 Task: Look for space in Qahderījān, Iran from 4th September, 2023 to 10th September, 2023 for 1 adult in price range Rs.9000 to Rs.17000. Place can be private room with 1  bedroom having 1 bed and 1 bathroom. Property type can be house, flat, guest house, hotel. Booking option can be shelf check-in. Required host language is English.
Action: Mouse moved to (456, 82)
Screenshot: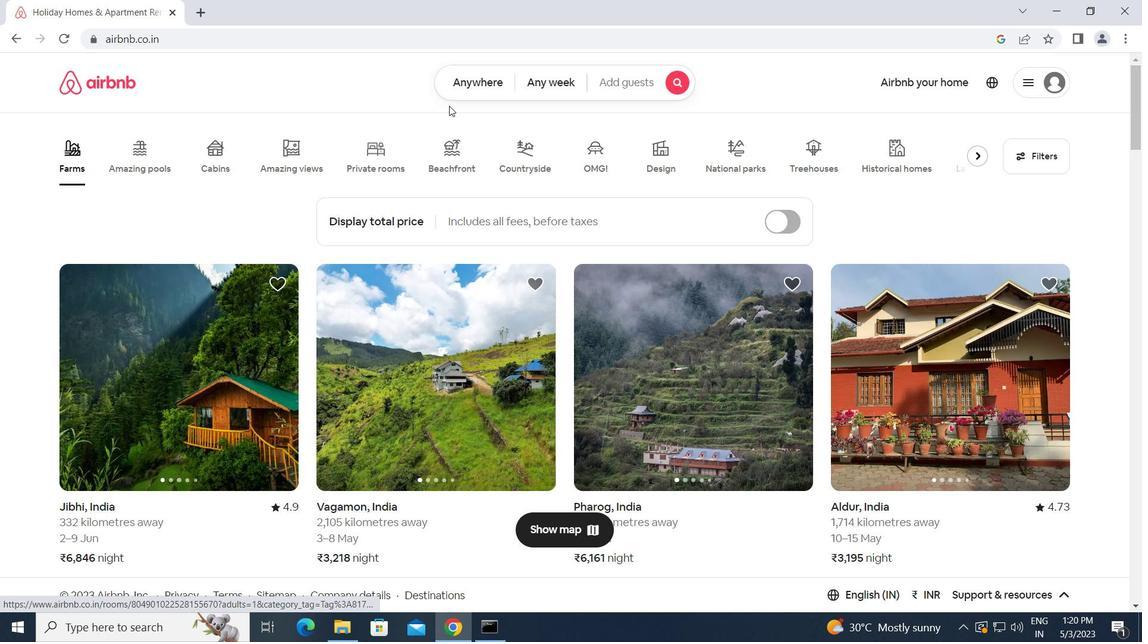 
Action: Mouse pressed left at (456, 82)
Screenshot: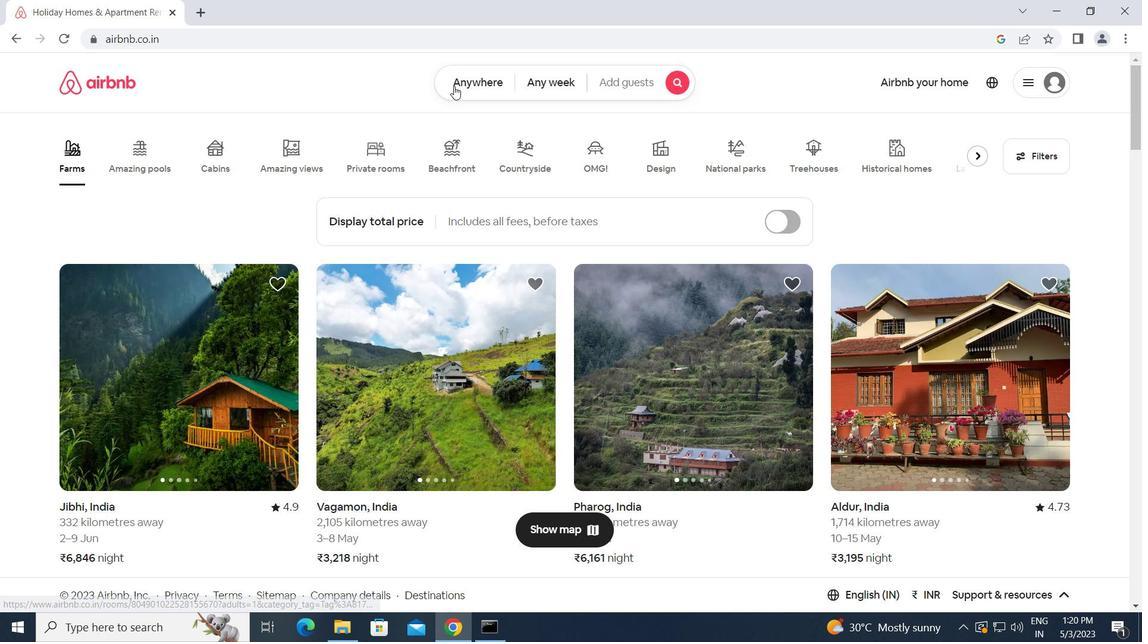 
Action: Mouse moved to (336, 122)
Screenshot: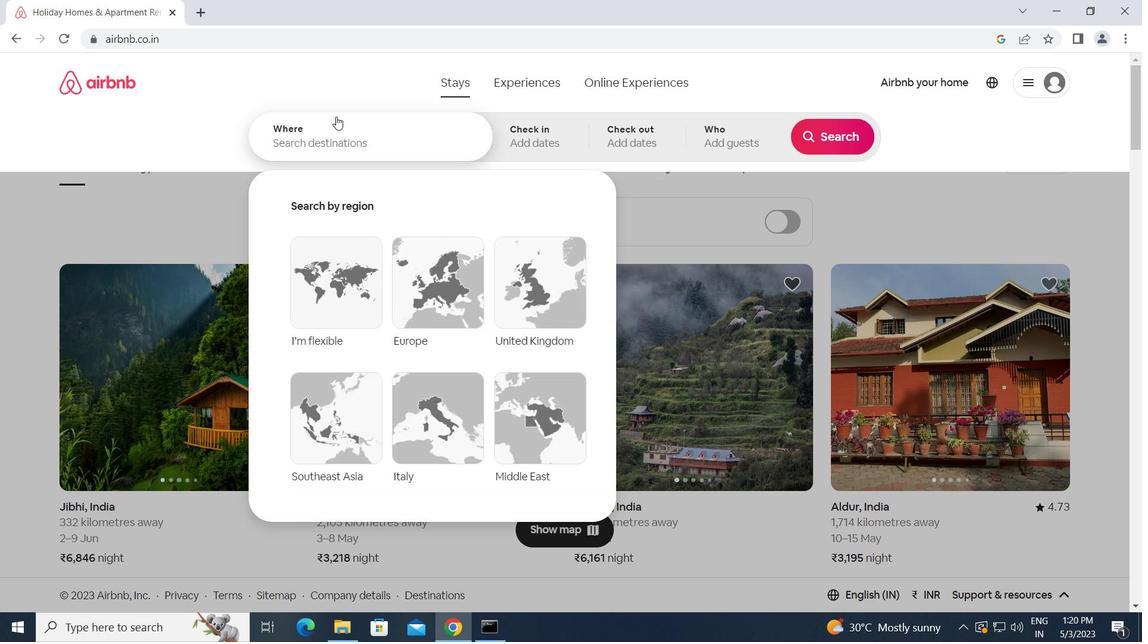 
Action: Mouse pressed left at (336, 122)
Screenshot: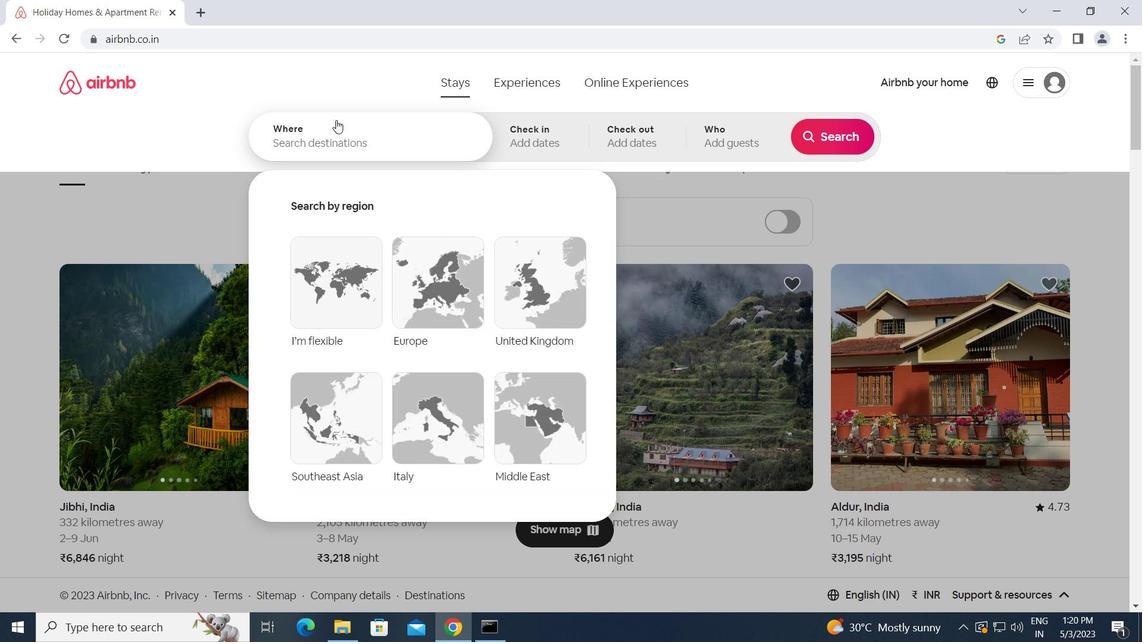 
Action: Key pressed q<Key.caps_lock>u<Key.backspace>ahderijan,<Key.space><Key.caps_lock>i<Key.caps_lock>ran<Key.enter>
Screenshot: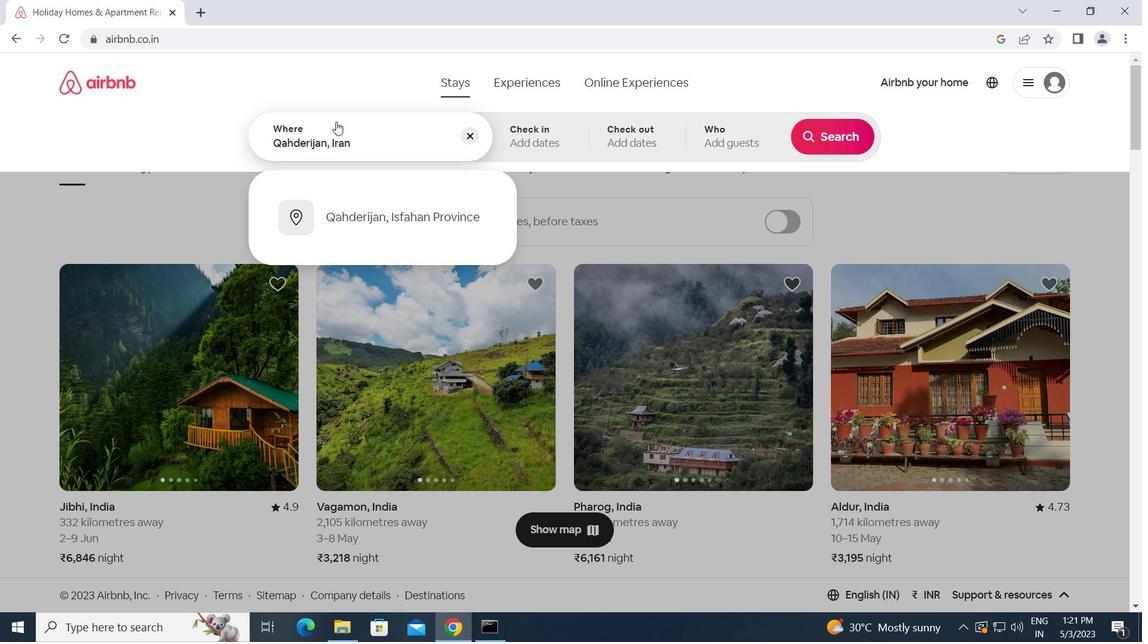 
Action: Mouse moved to (825, 261)
Screenshot: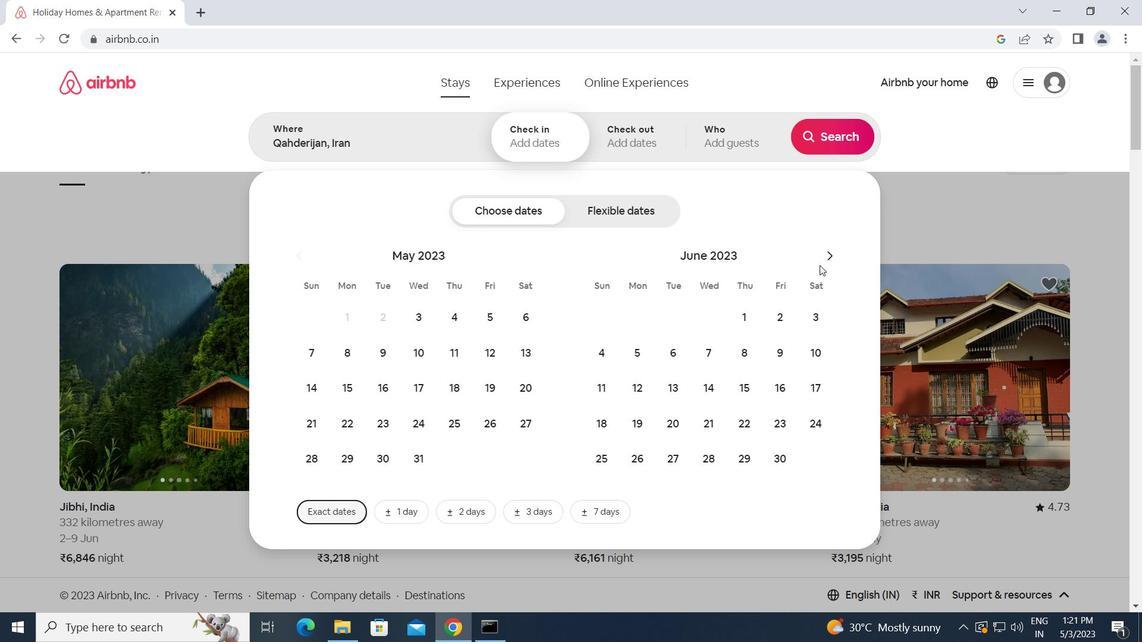 
Action: Mouse pressed left at (825, 261)
Screenshot: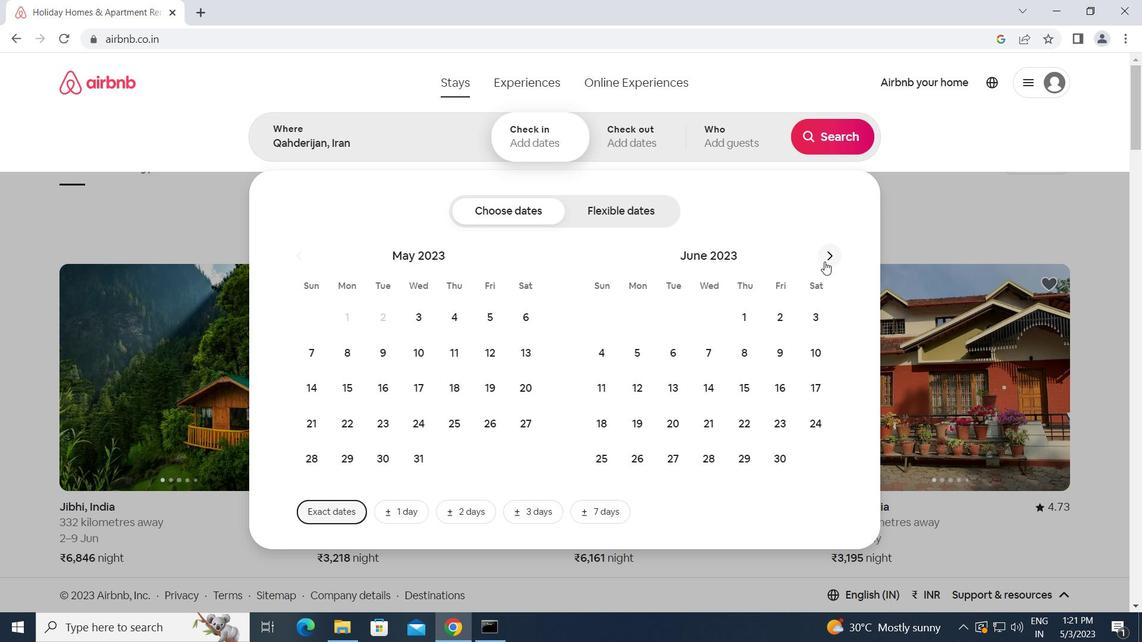 
Action: Mouse pressed left at (825, 261)
Screenshot: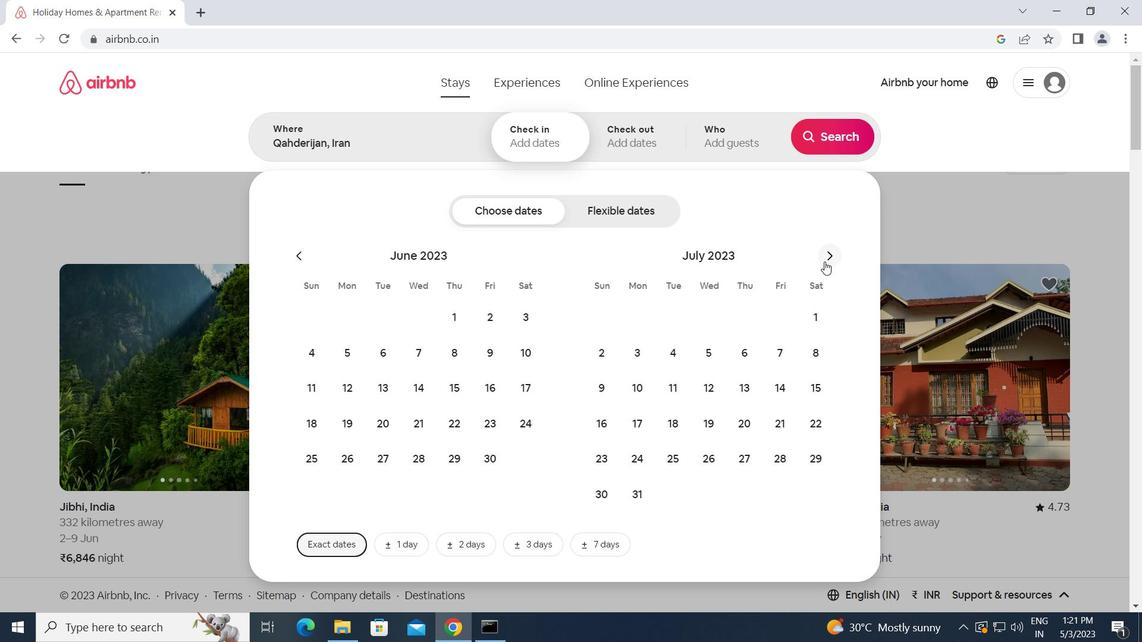 
Action: Mouse pressed left at (825, 261)
Screenshot: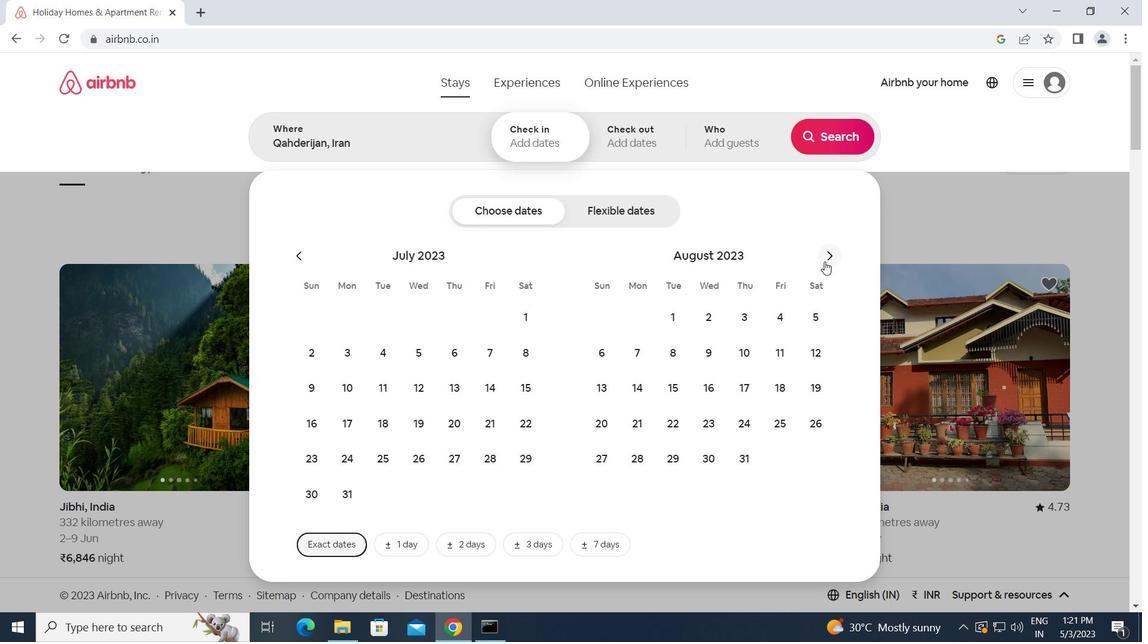 
Action: Mouse moved to (641, 354)
Screenshot: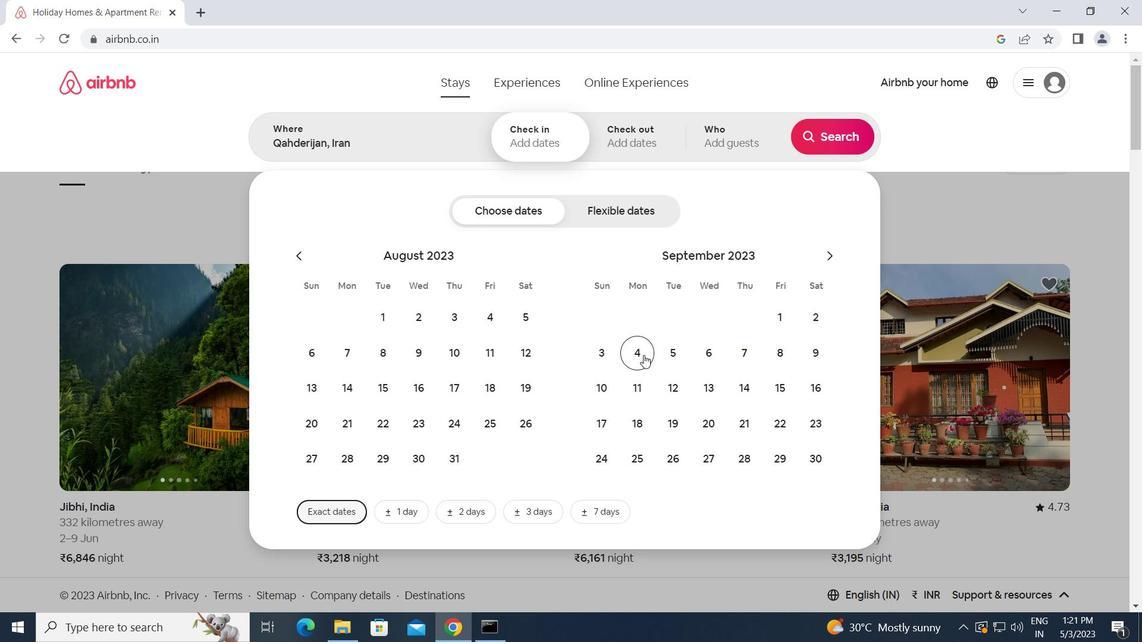 
Action: Mouse pressed left at (641, 354)
Screenshot: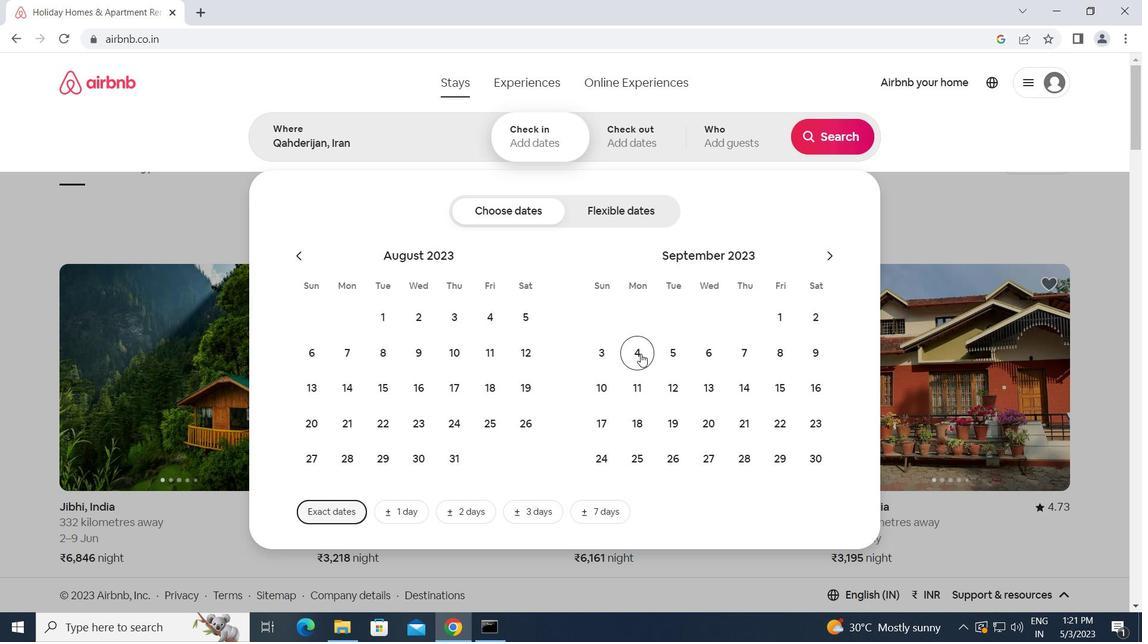 
Action: Mouse moved to (606, 386)
Screenshot: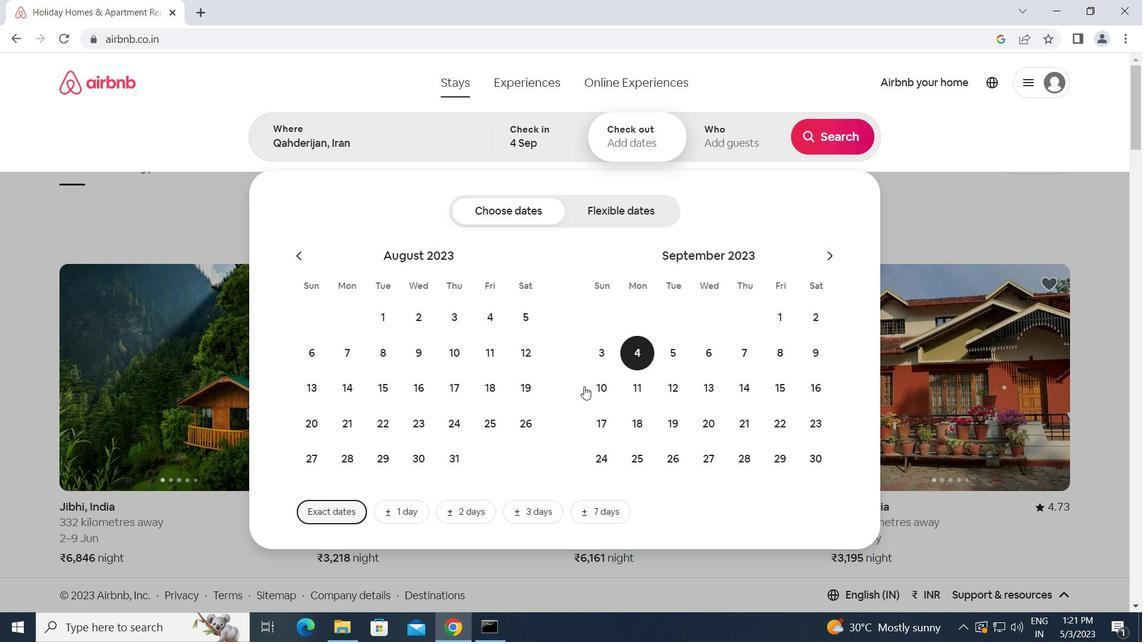 
Action: Mouse pressed left at (606, 386)
Screenshot: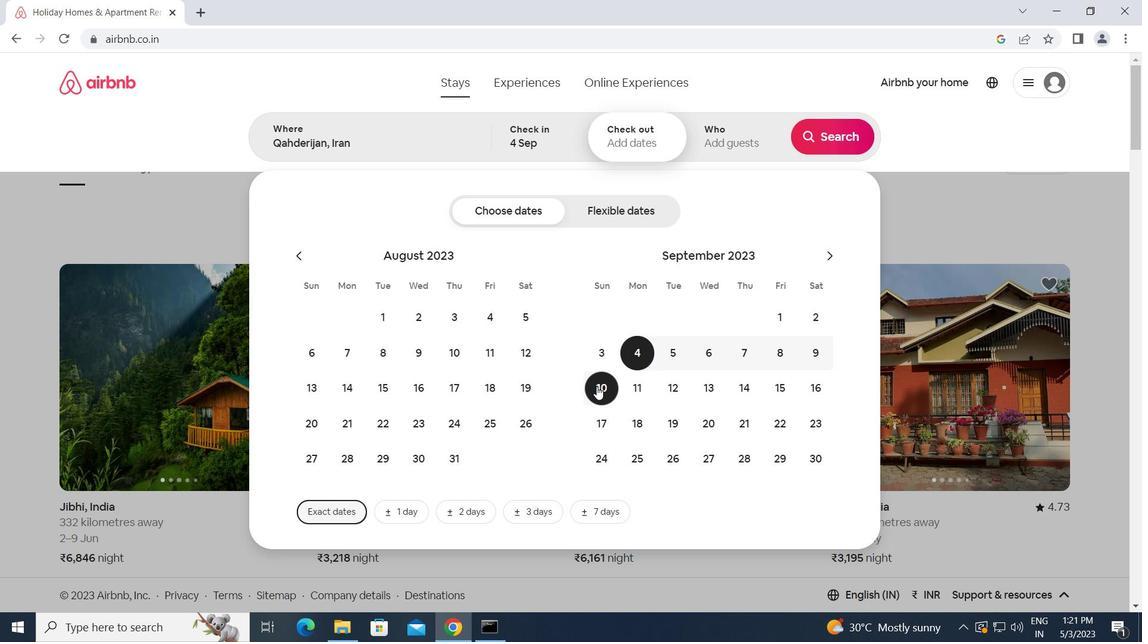 
Action: Mouse moved to (738, 141)
Screenshot: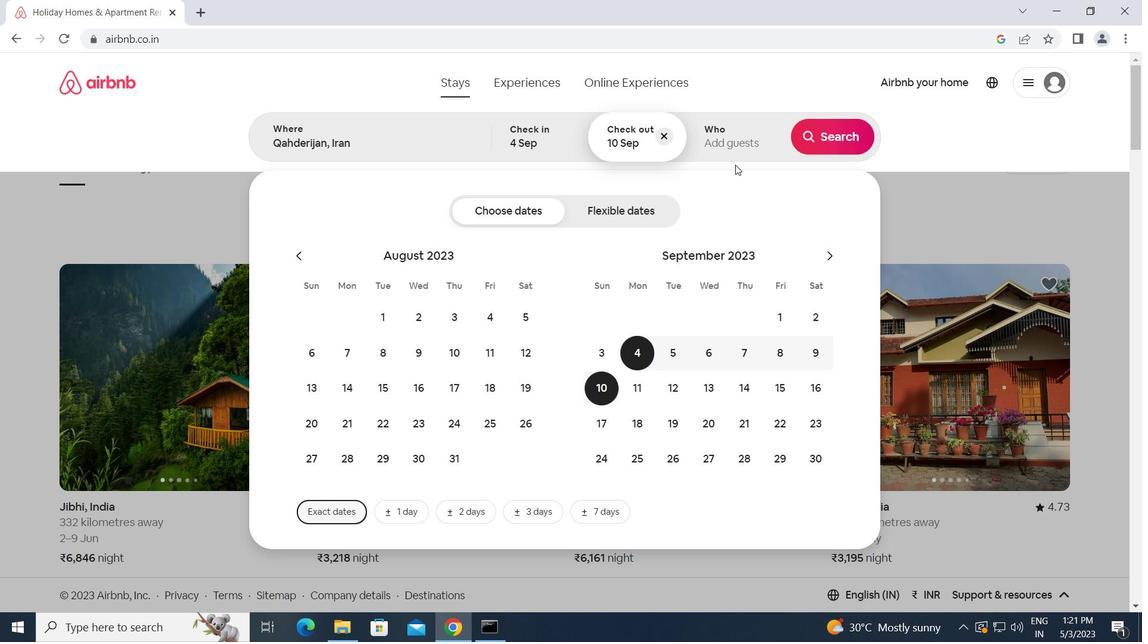 
Action: Mouse pressed left at (738, 141)
Screenshot: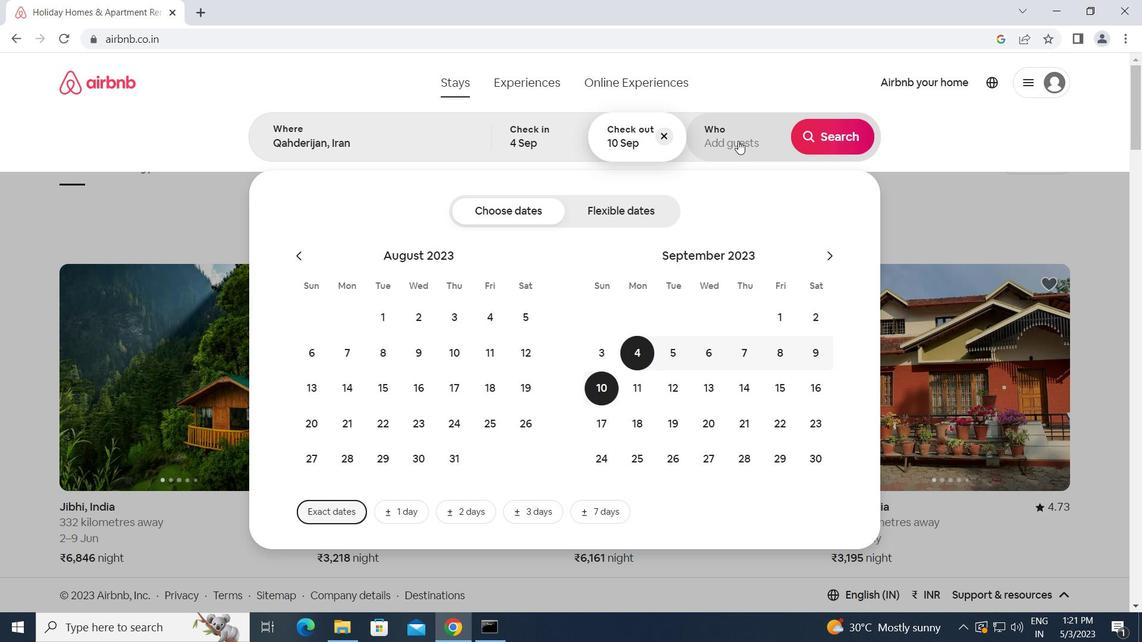 
Action: Mouse moved to (834, 219)
Screenshot: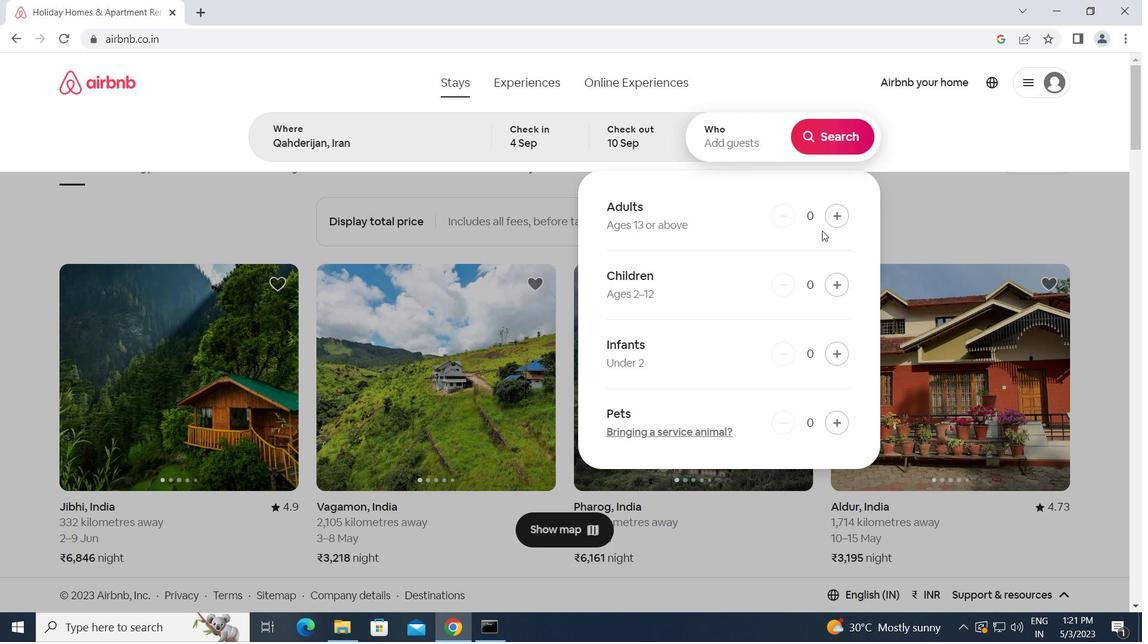 
Action: Mouse pressed left at (834, 219)
Screenshot: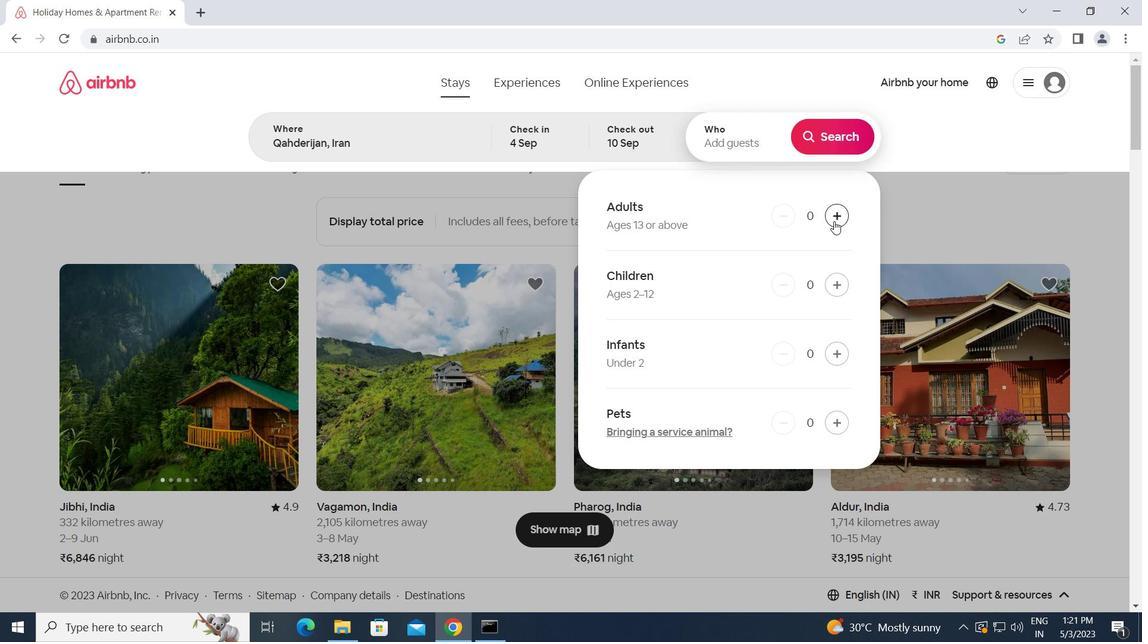 
Action: Mouse moved to (834, 130)
Screenshot: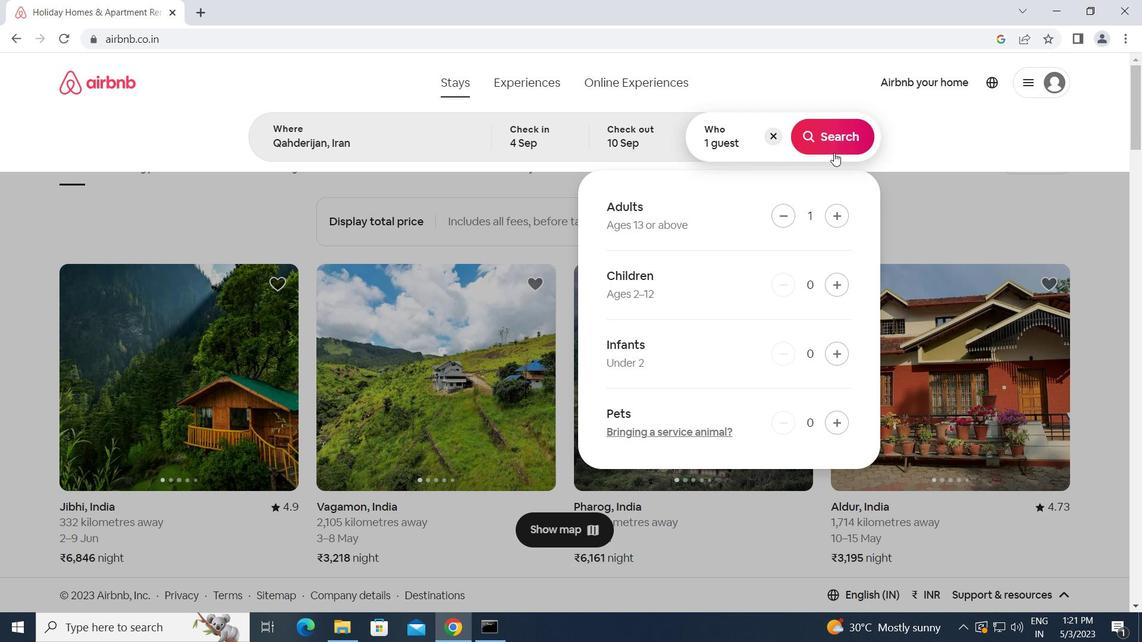 
Action: Mouse pressed left at (834, 130)
Screenshot: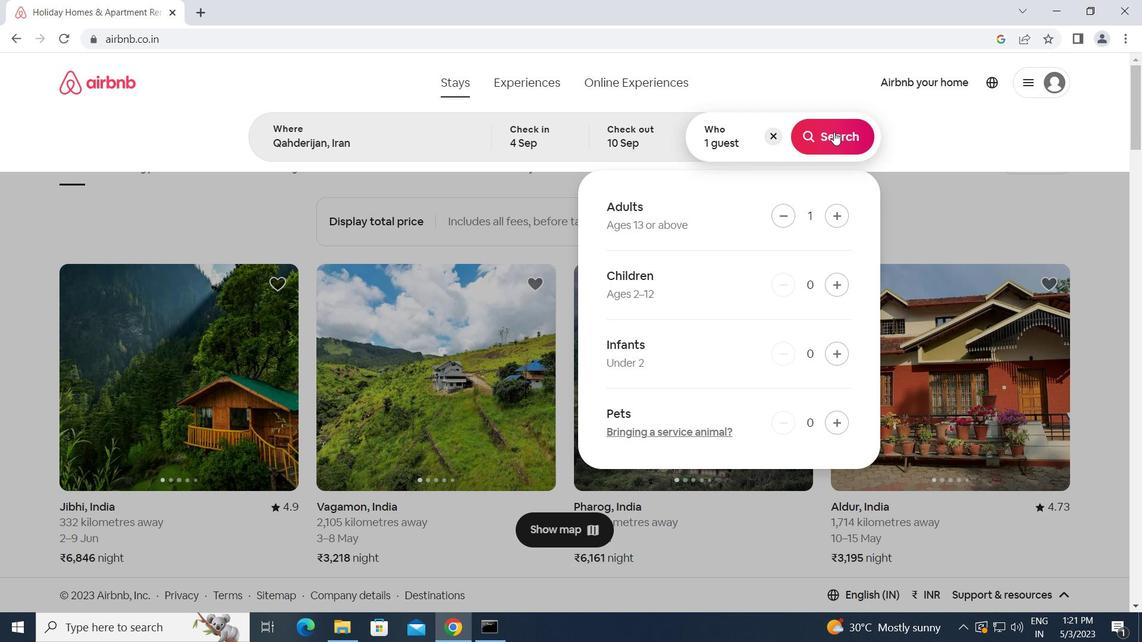 
Action: Mouse moved to (1069, 136)
Screenshot: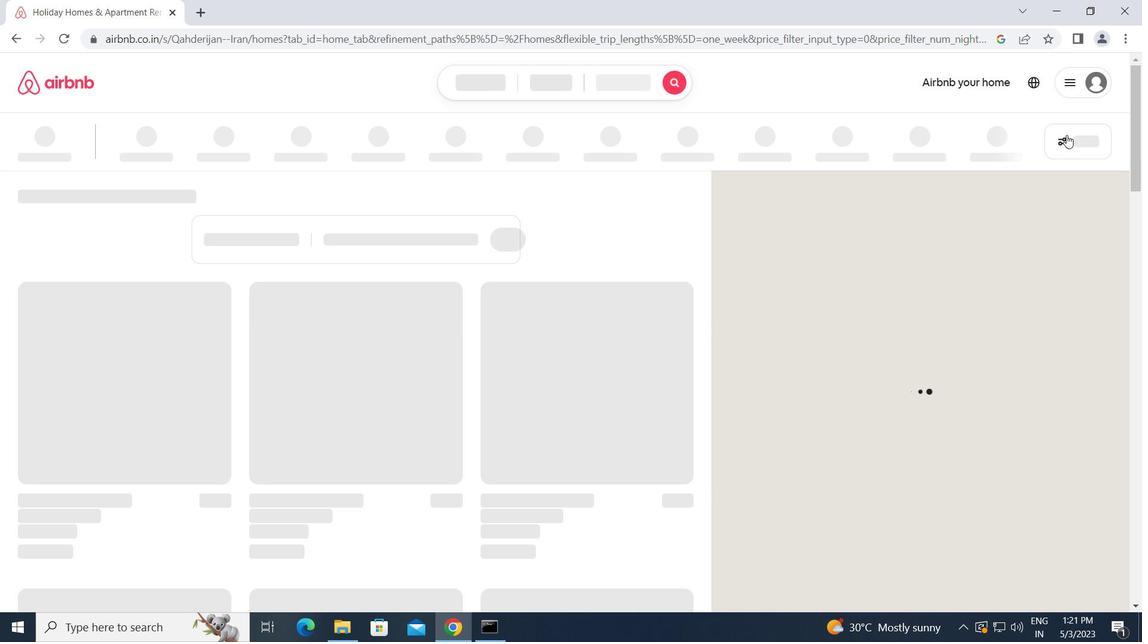 
Action: Mouse pressed left at (1069, 136)
Screenshot: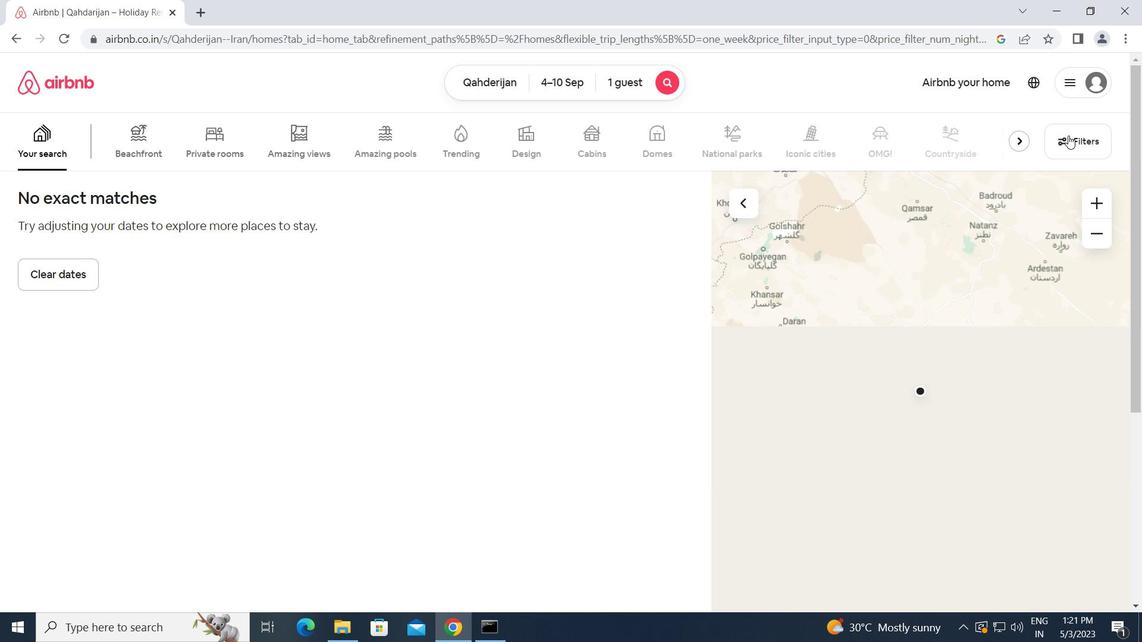
Action: Mouse moved to (391, 232)
Screenshot: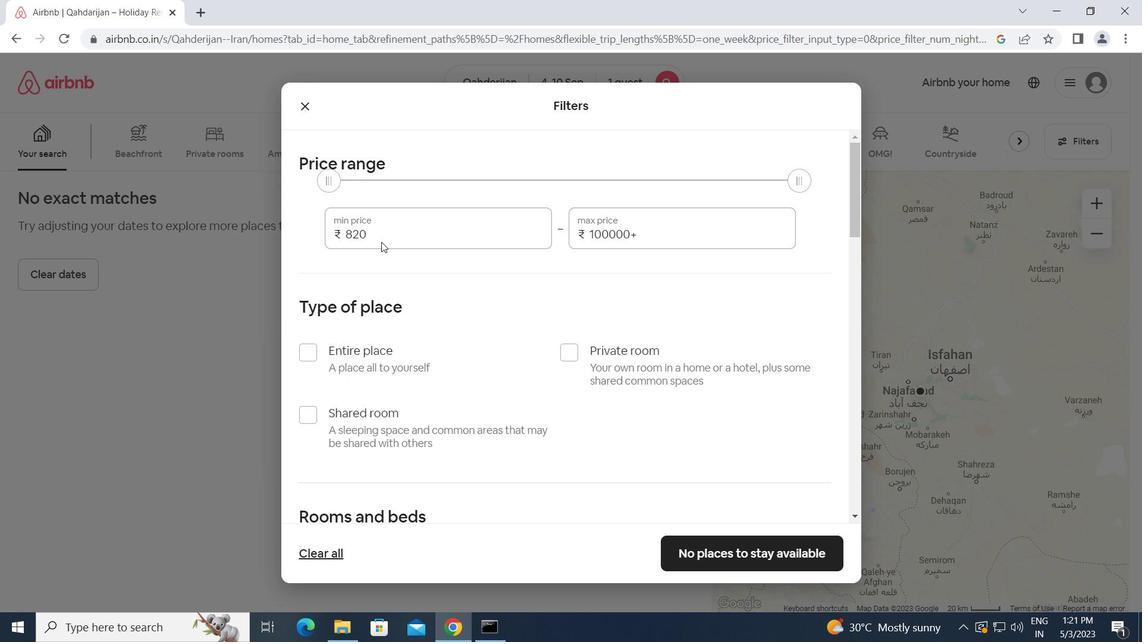 
Action: Mouse pressed left at (391, 232)
Screenshot: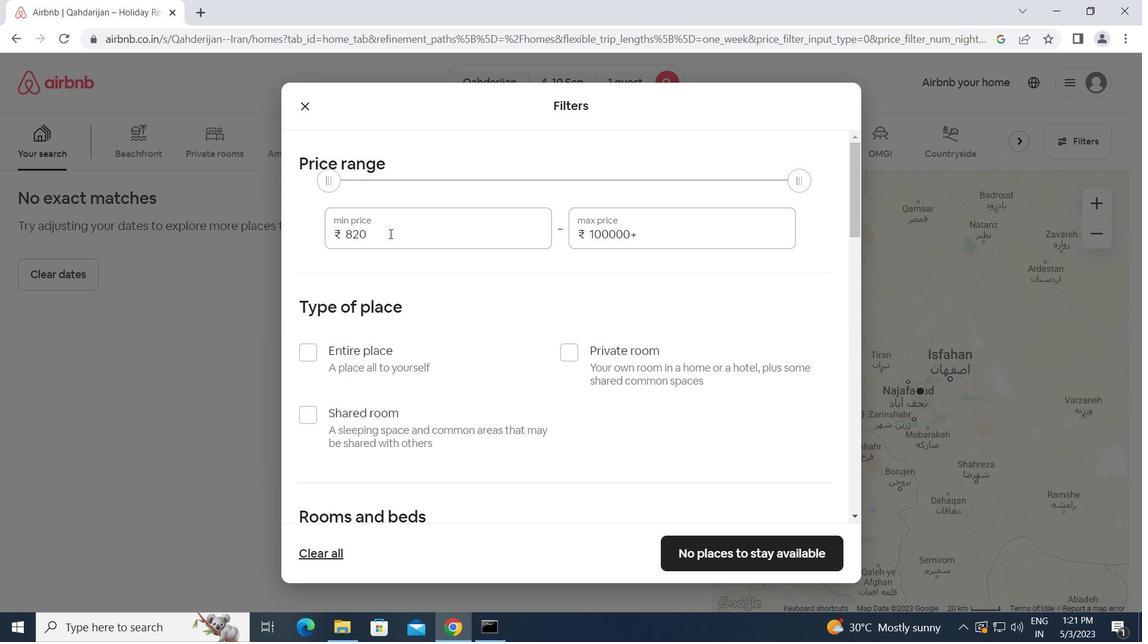 
Action: Mouse moved to (331, 238)
Screenshot: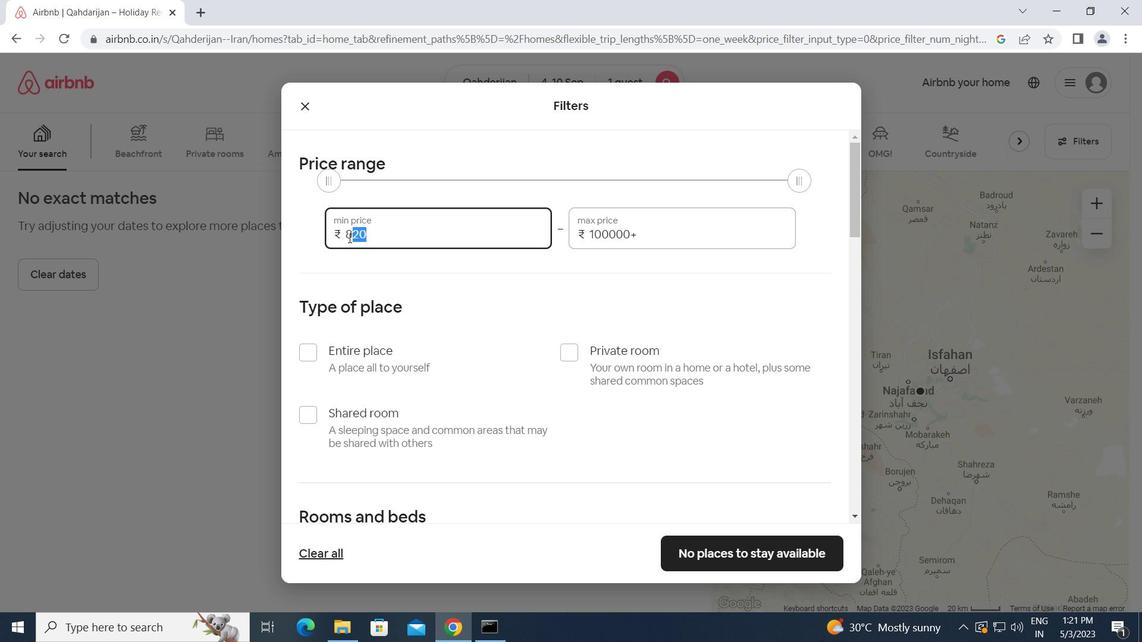 
Action: Key pressed 9000<Key.tab>17000
Screenshot: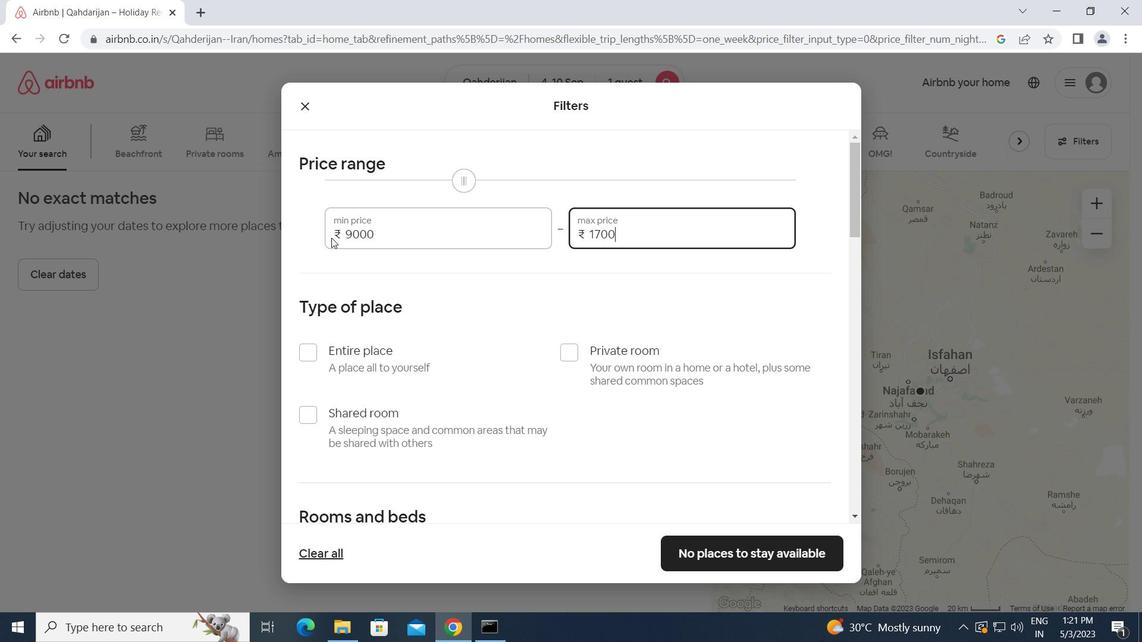 
Action: Mouse moved to (560, 353)
Screenshot: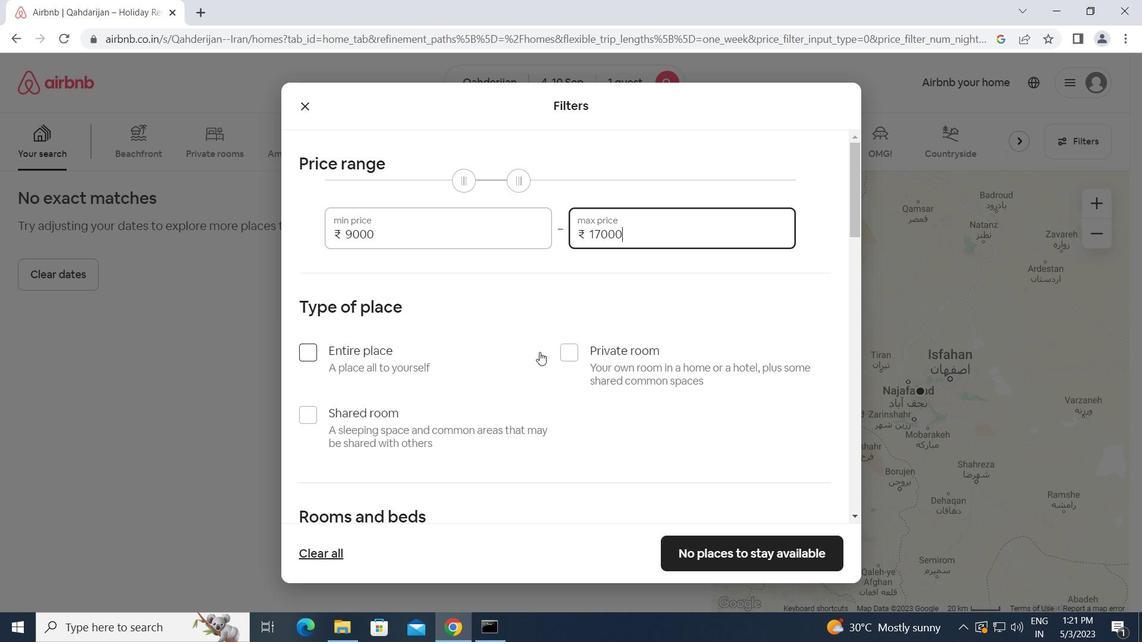 
Action: Mouse pressed left at (560, 353)
Screenshot: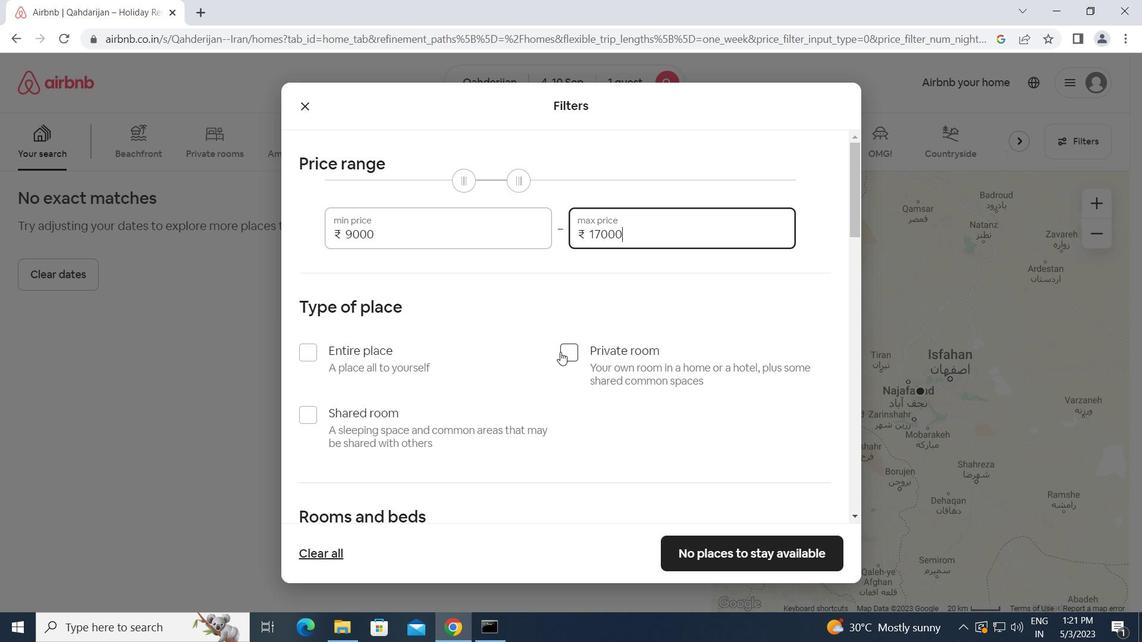 
Action: Mouse moved to (533, 412)
Screenshot: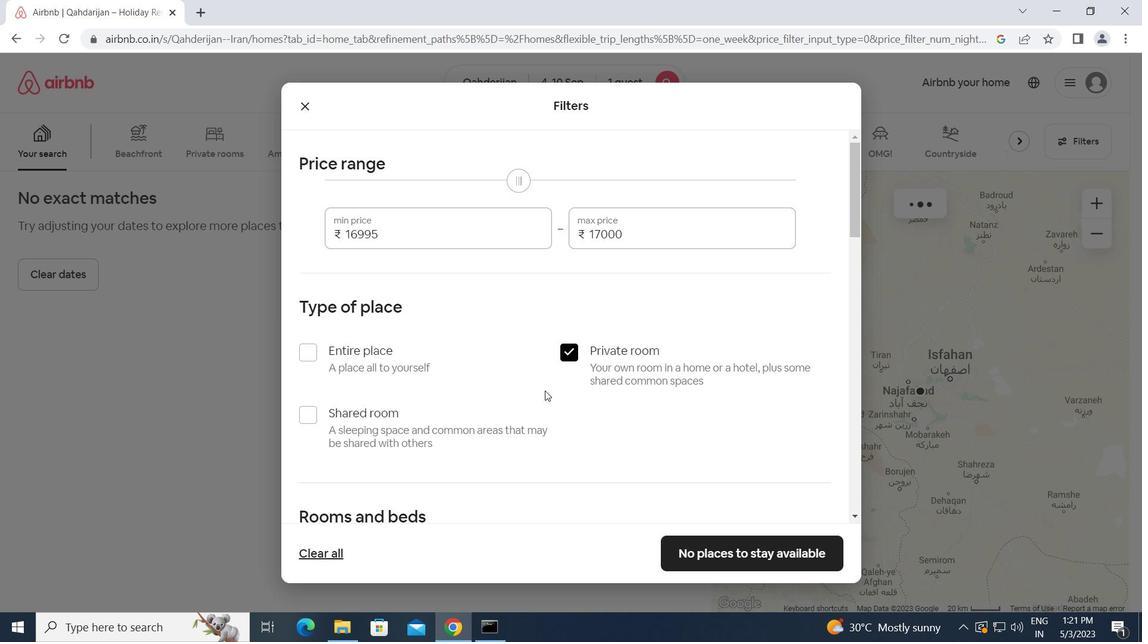 
Action: Mouse scrolled (533, 411) with delta (0, 0)
Screenshot: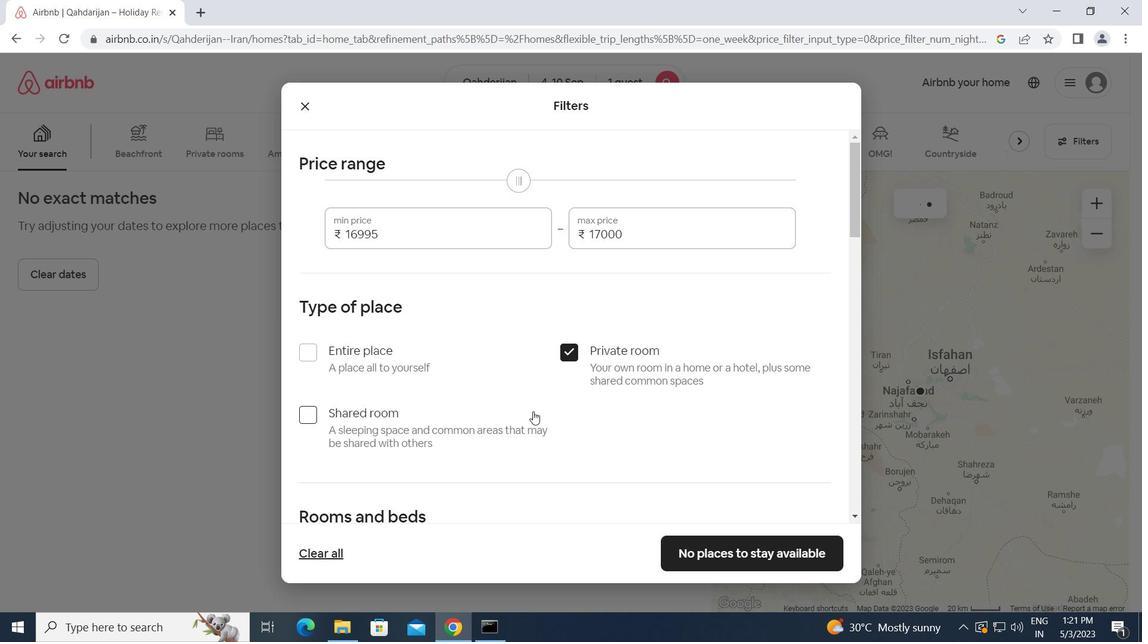 
Action: Mouse scrolled (533, 411) with delta (0, 0)
Screenshot: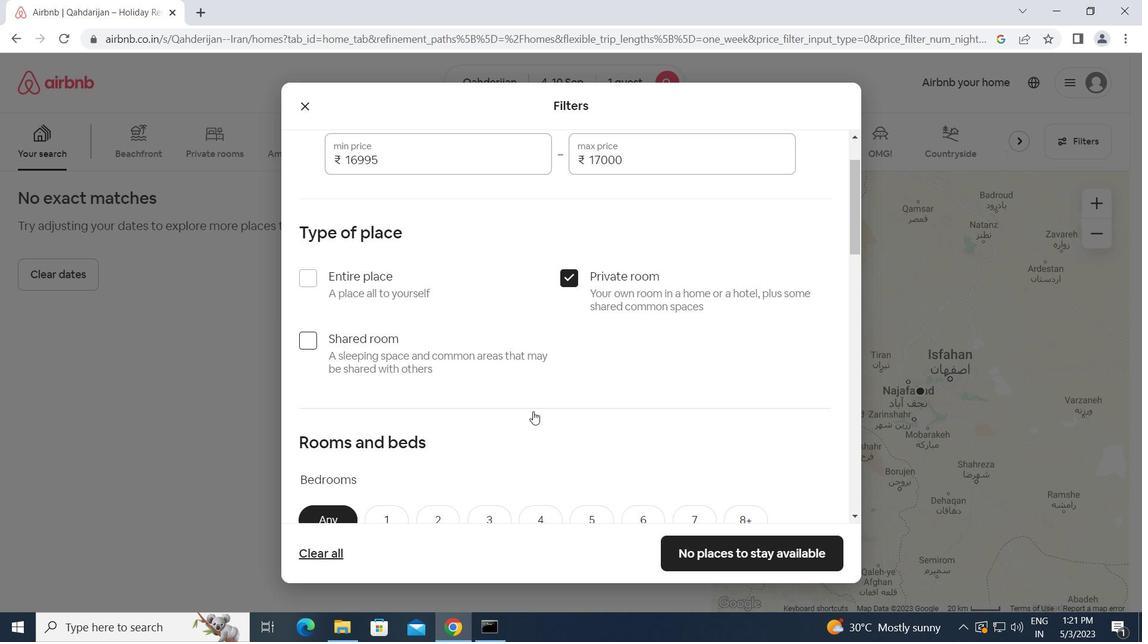 
Action: Mouse scrolled (533, 411) with delta (0, 0)
Screenshot: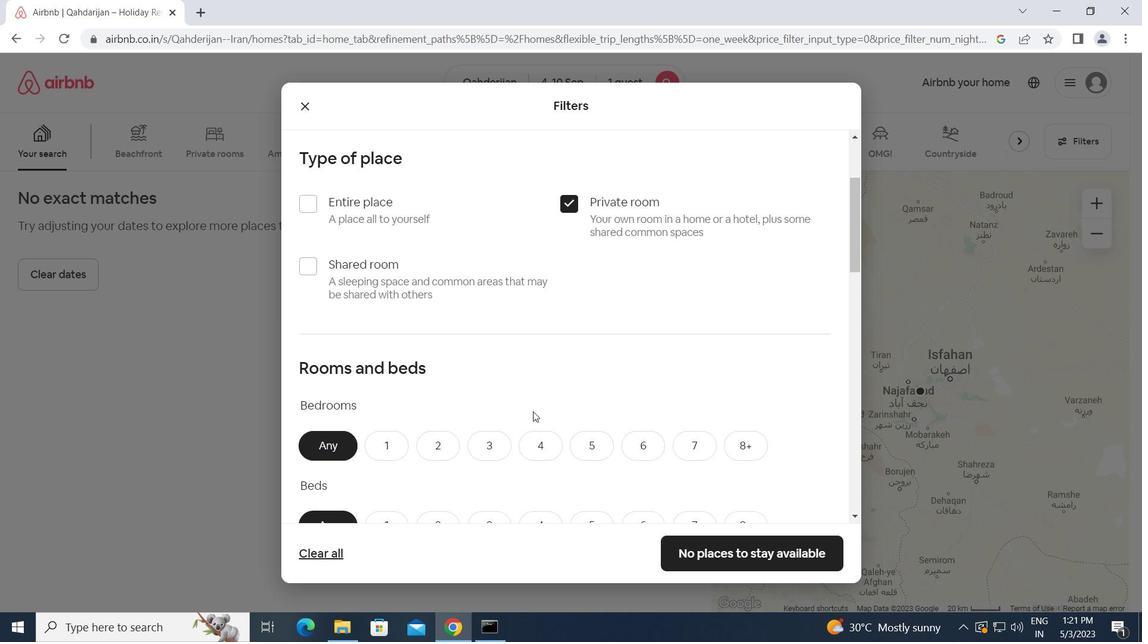 
Action: Mouse moved to (388, 372)
Screenshot: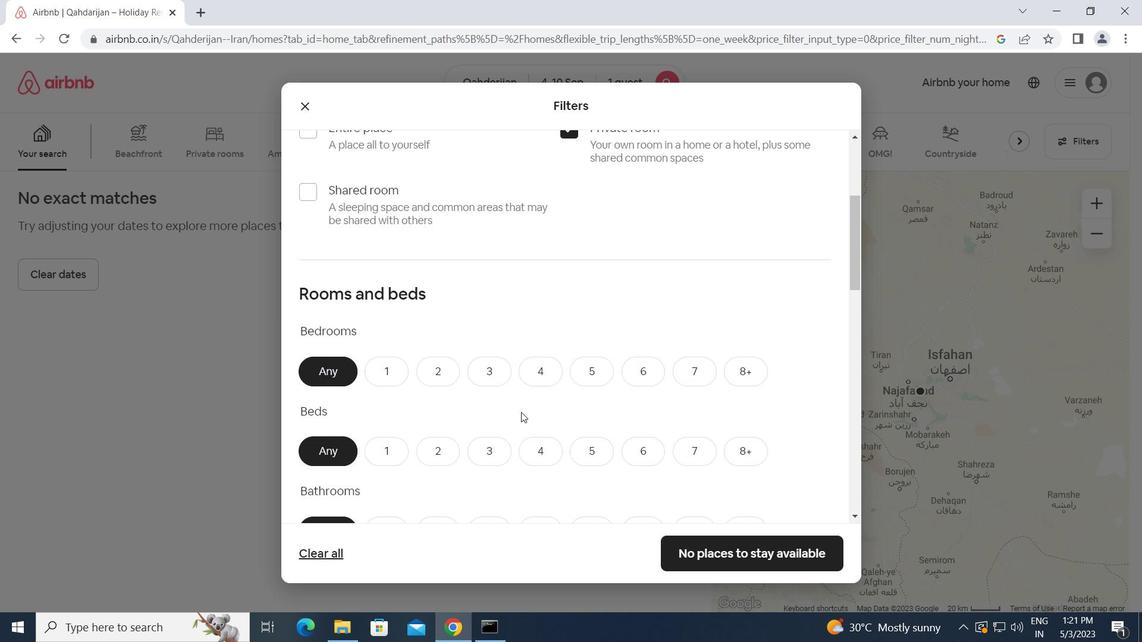 
Action: Mouse pressed left at (388, 372)
Screenshot: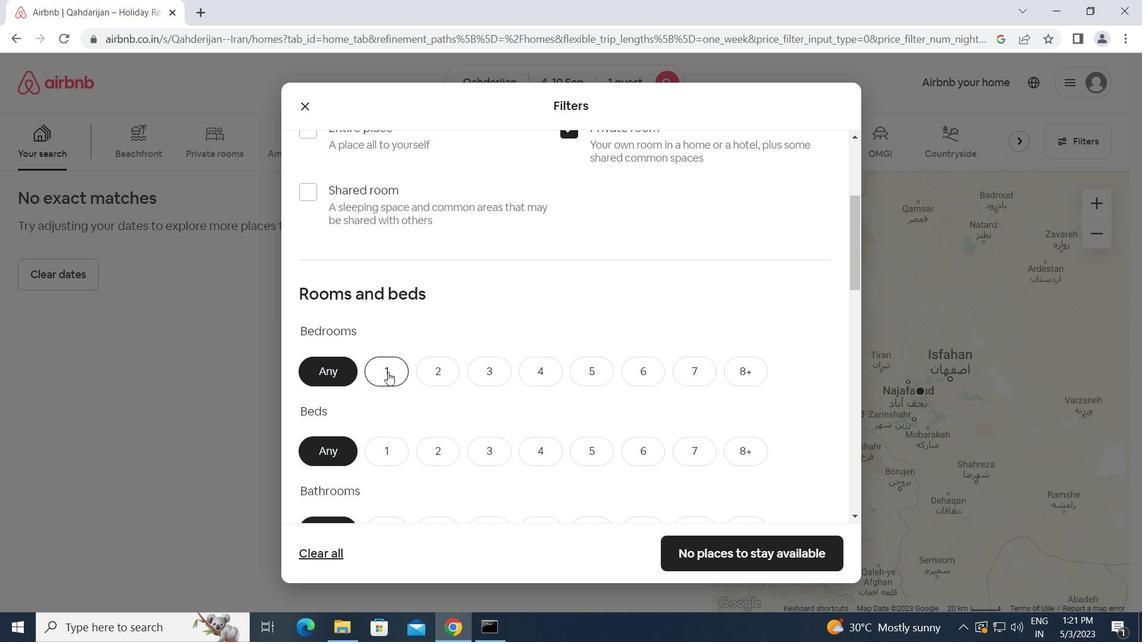 
Action: Mouse moved to (386, 445)
Screenshot: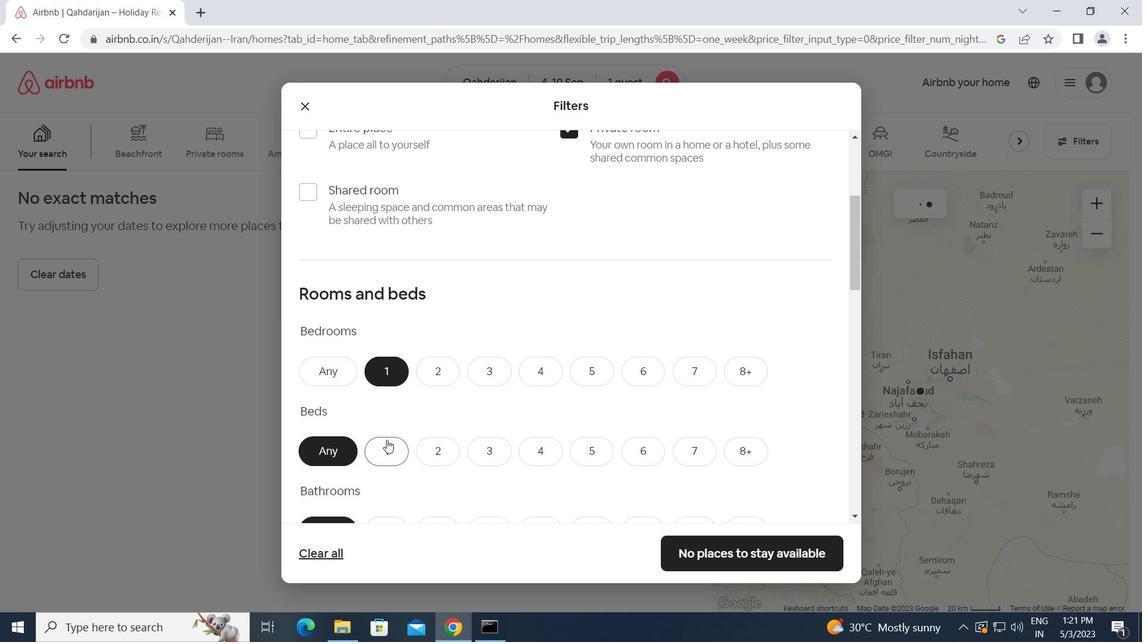 
Action: Mouse pressed left at (386, 445)
Screenshot: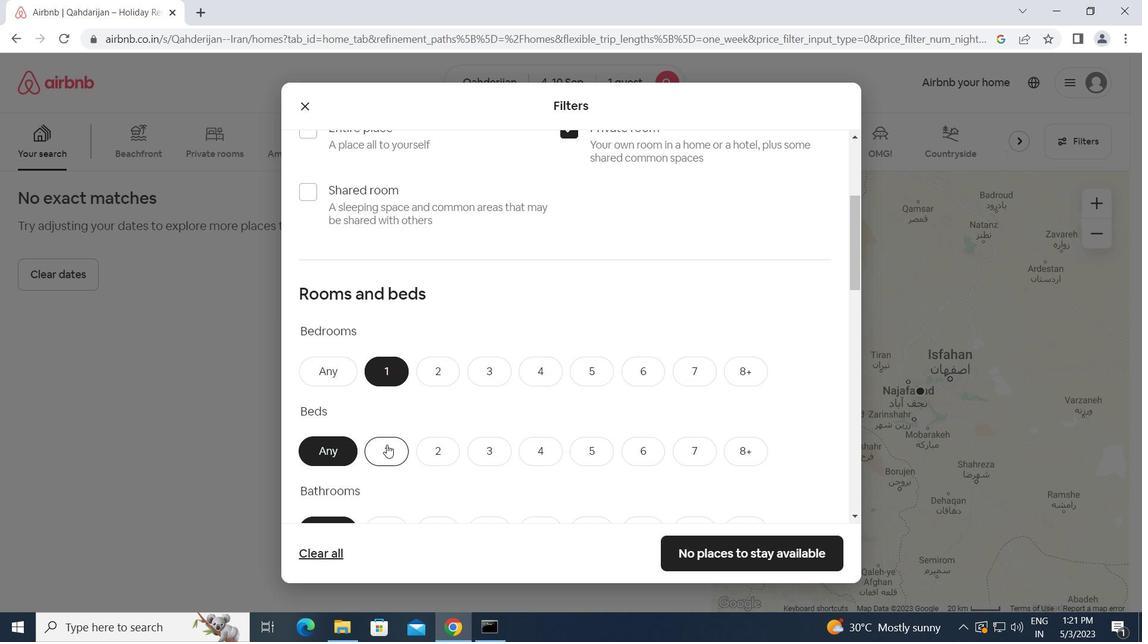 
Action: Mouse moved to (386, 445)
Screenshot: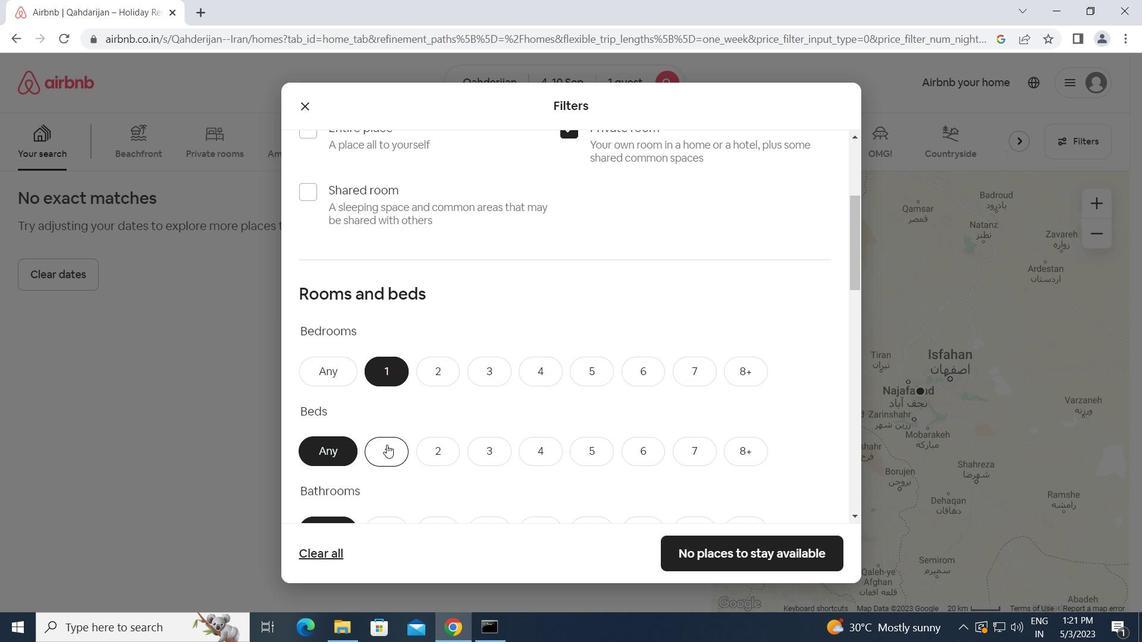 
Action: Mouse scrolled (386, 445) with delta (0, 0)
Screenshot: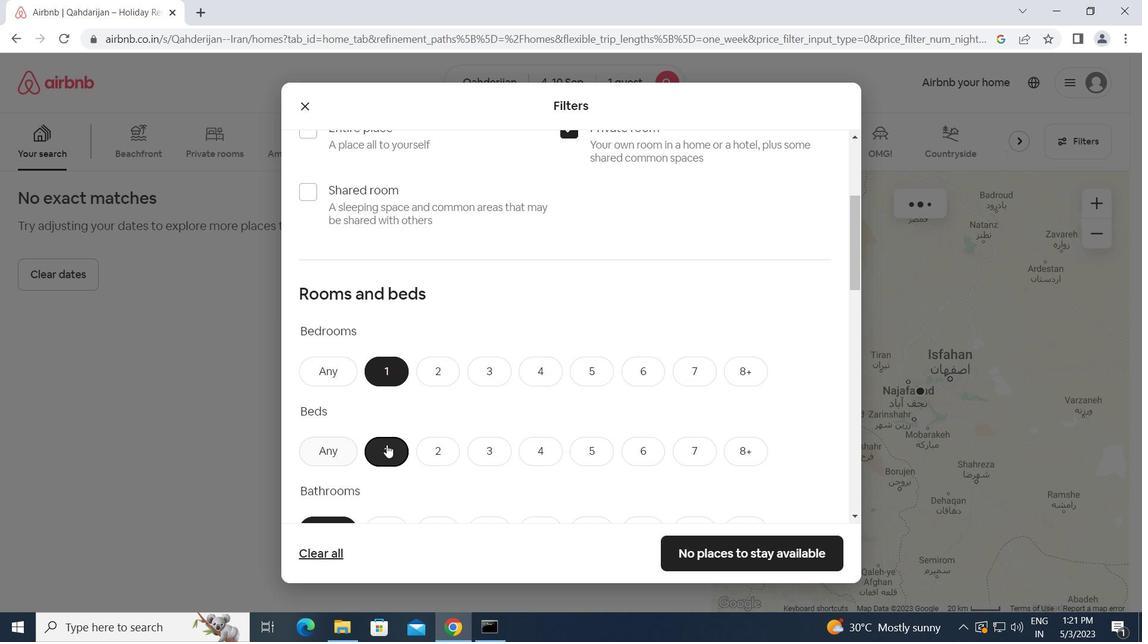 
Action: Mouse scrolled (386, 445) with delta (0, 0)
Screenshot: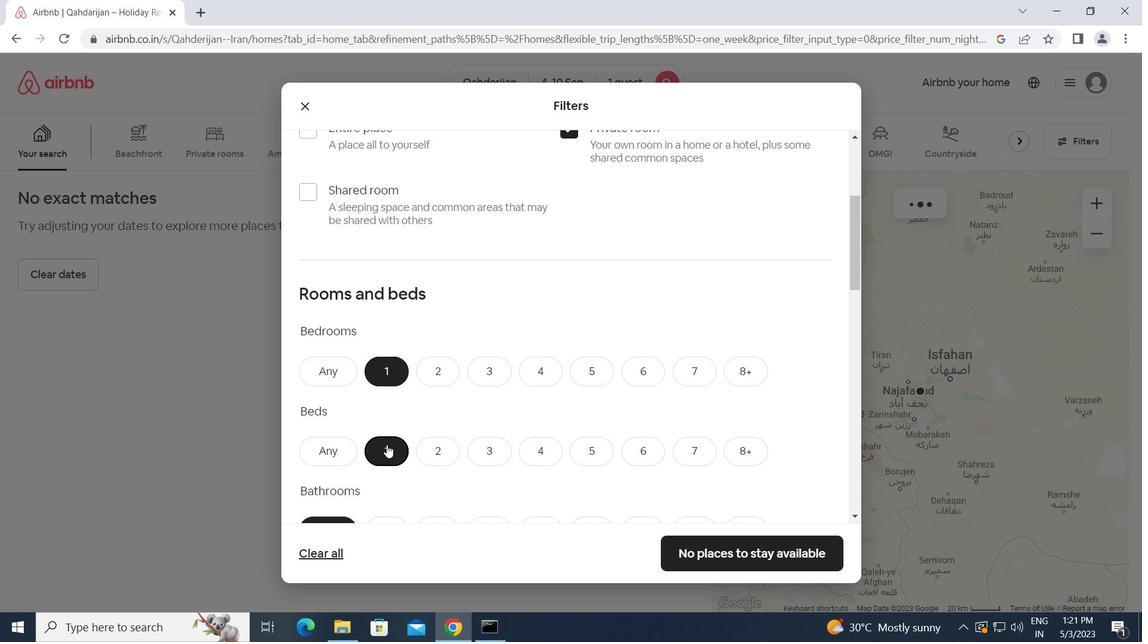 
Action: Mouse moved to (385, 385)
Screenshot: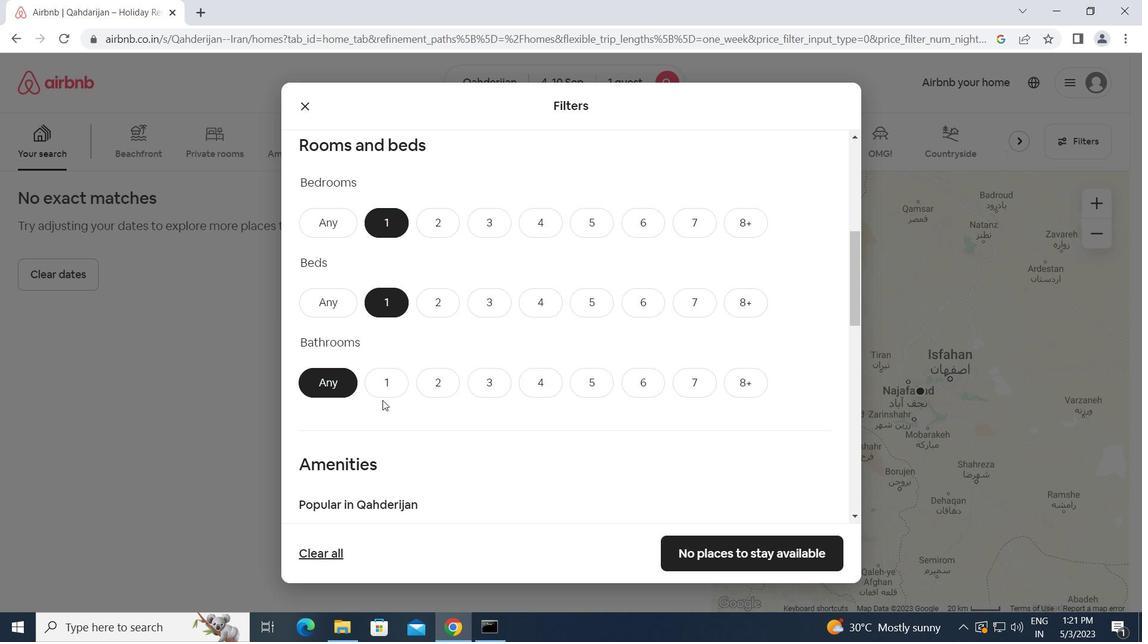 
Action: Mouse pressed left at (385, 385)
Screenshot: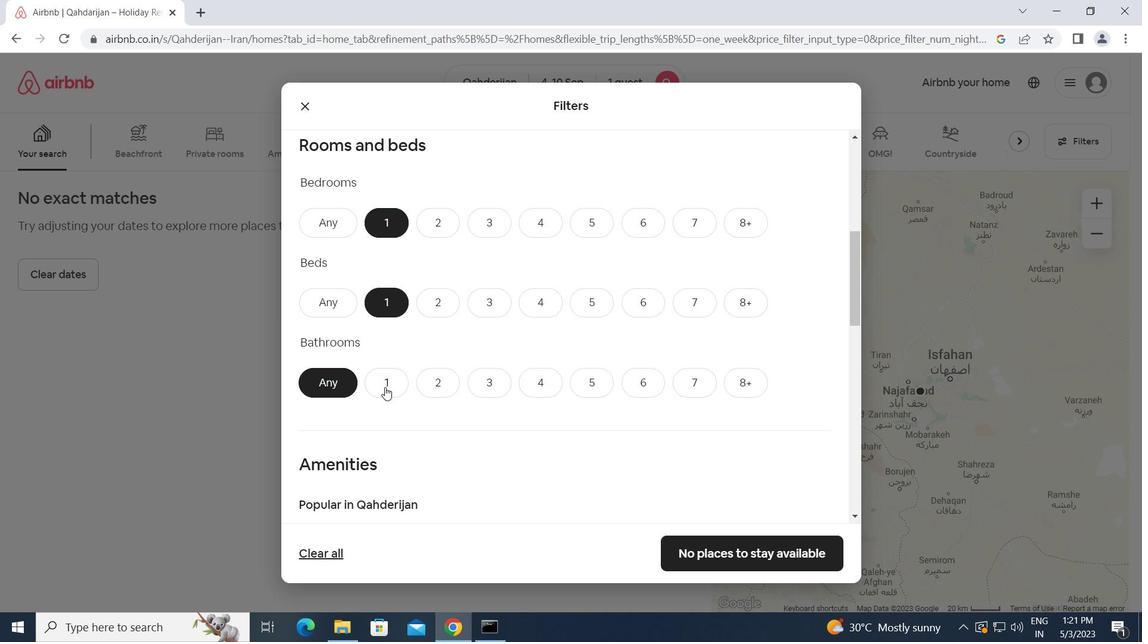 
Action: Mouse moved to (405, 444)
Screenshot: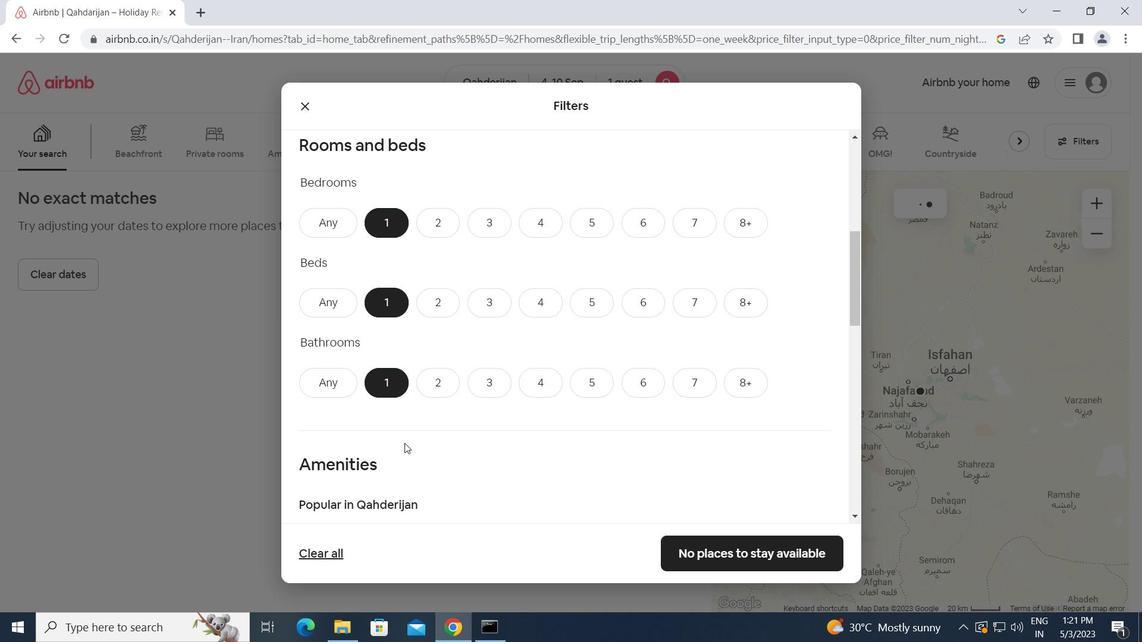 
Action: Mouse scrolled (405, 443) with delta (0, 0)
Screenshot: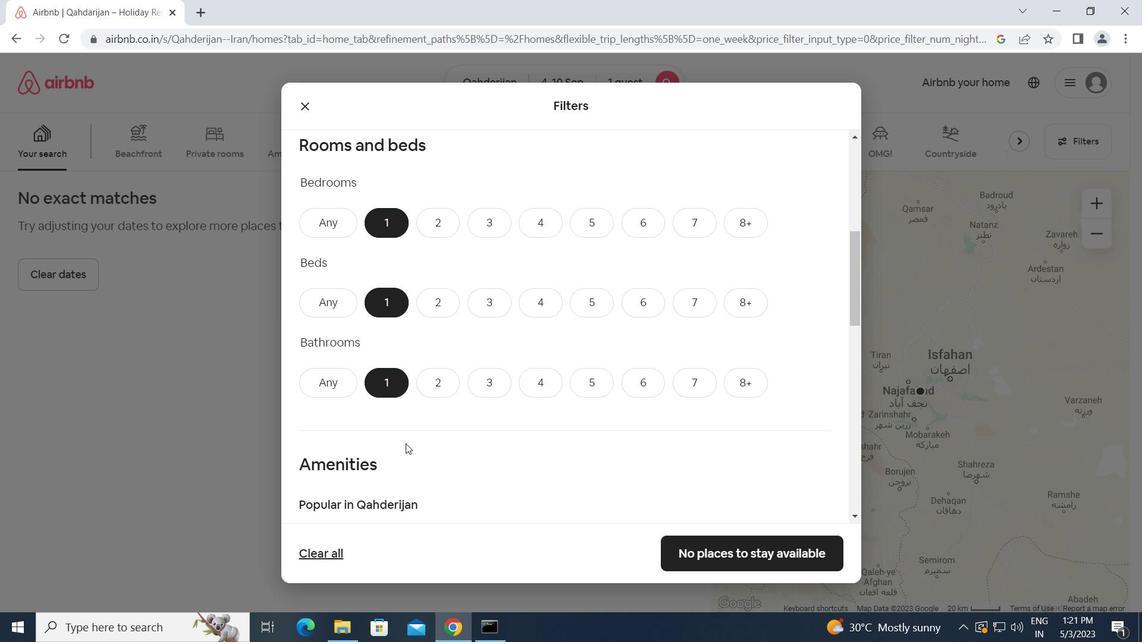 
Action: Mouse scrolled (405, 443) with delta (0, 0)
Screenshot: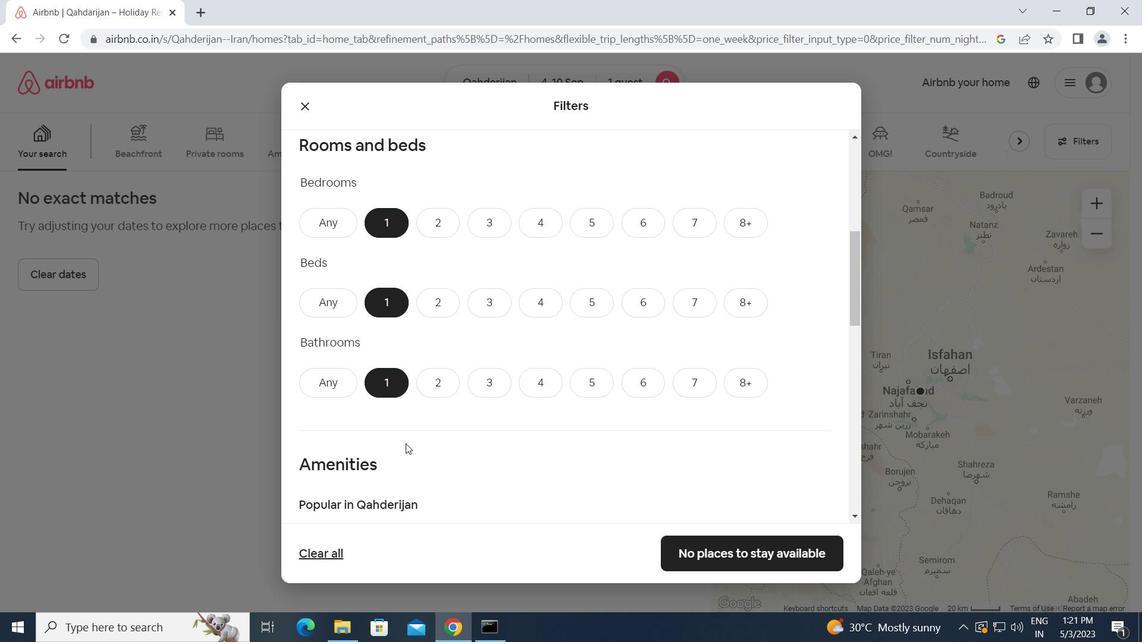
Action: Mouse scrolled (405, 443) with delta (0, 0)
Screenshot: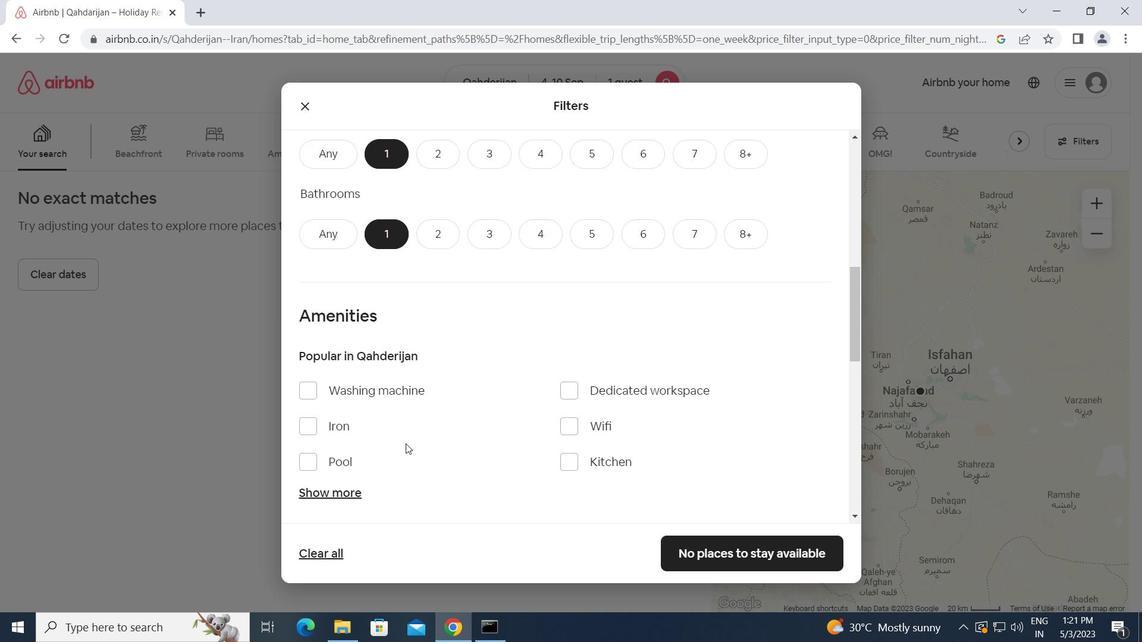 
Action: Mouse moved to (392, 423)
Screenshot: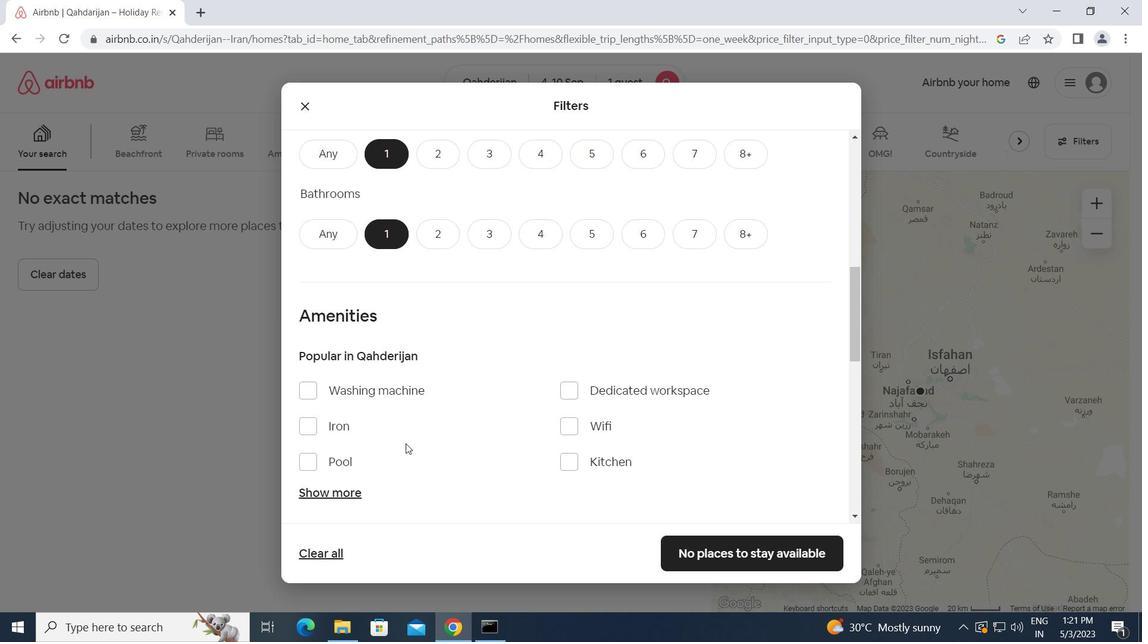 
Action: Mouse scrolled (392, 422) with delta (0, 0)
Screenshot: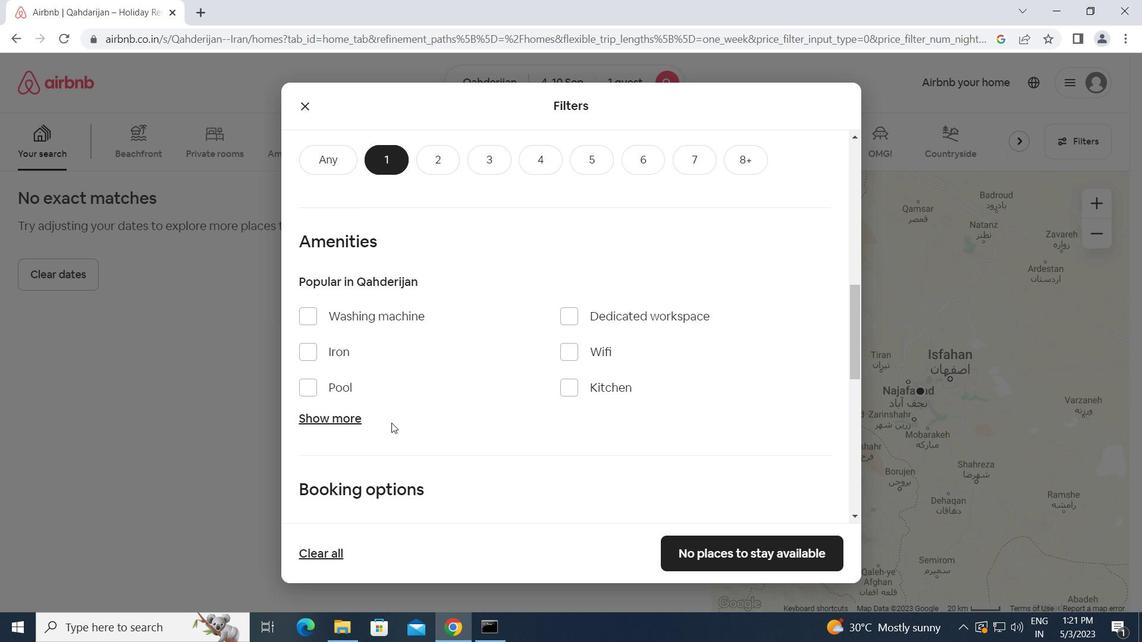 
Action: Mouse moved to (392, 423)
Screenshot: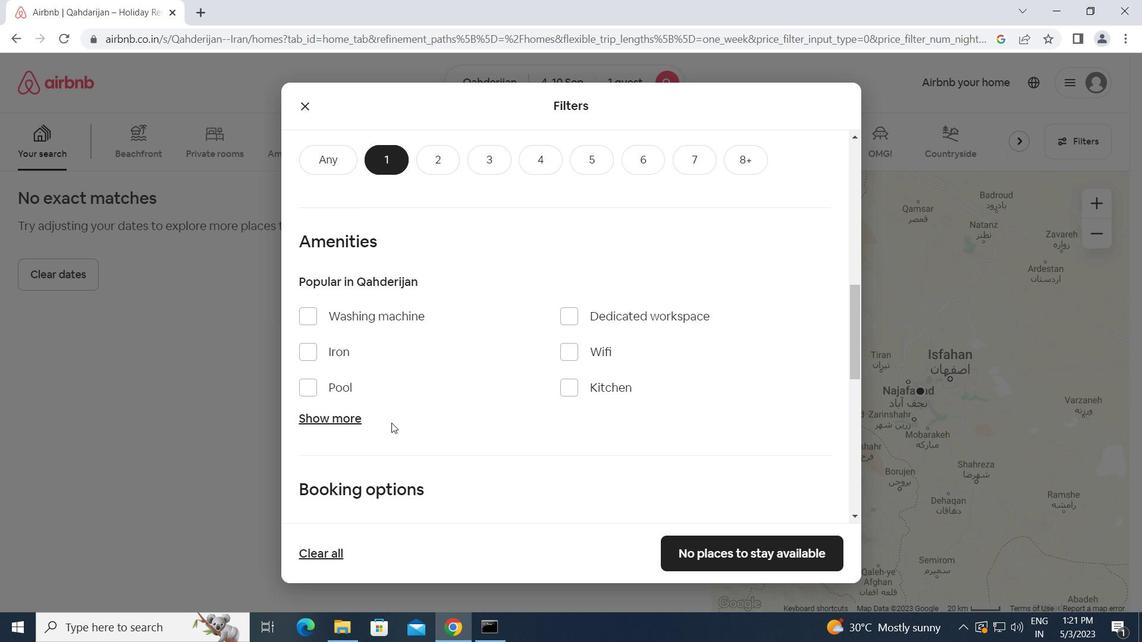 
Action: Mouse scrolled (392, 422) with delta (0, 0)
Screenshot: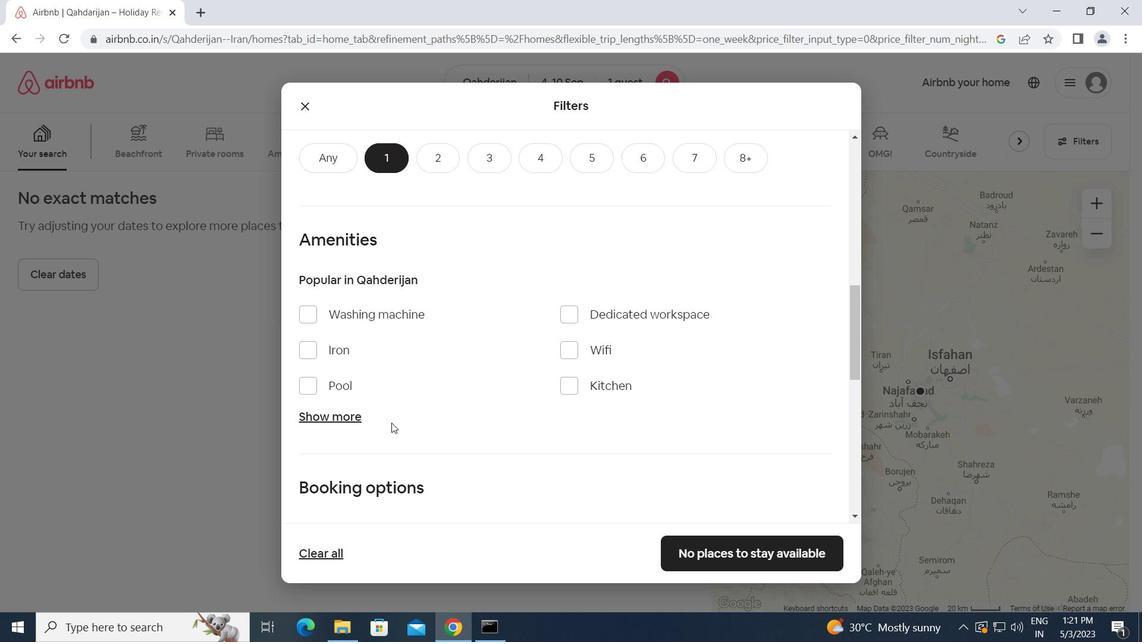 
Action: Mouse moved to (797, 447)
Screenshot: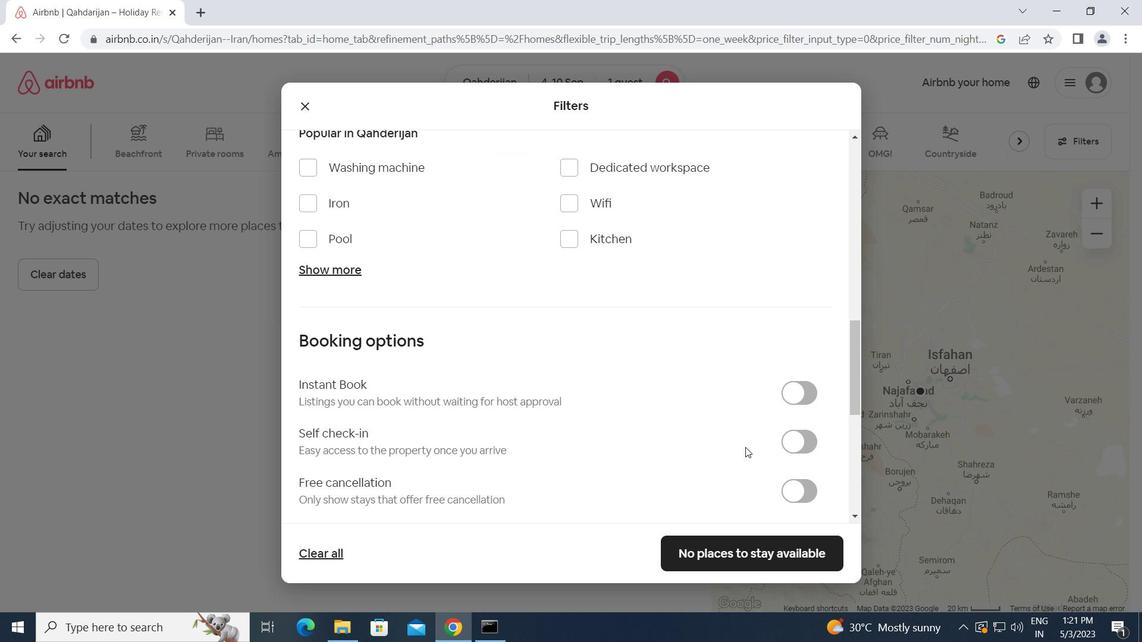 
Action: Mouse pressed left at (797, 447)
Screenshot: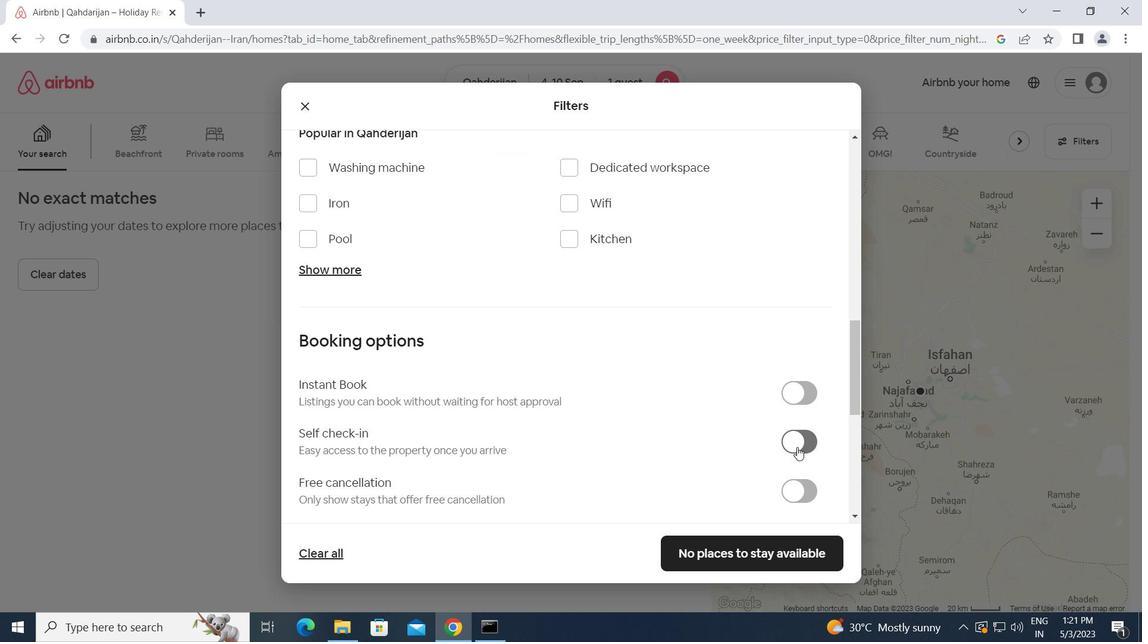 
Action: Mouse moved to (612, 448)
Screenshot: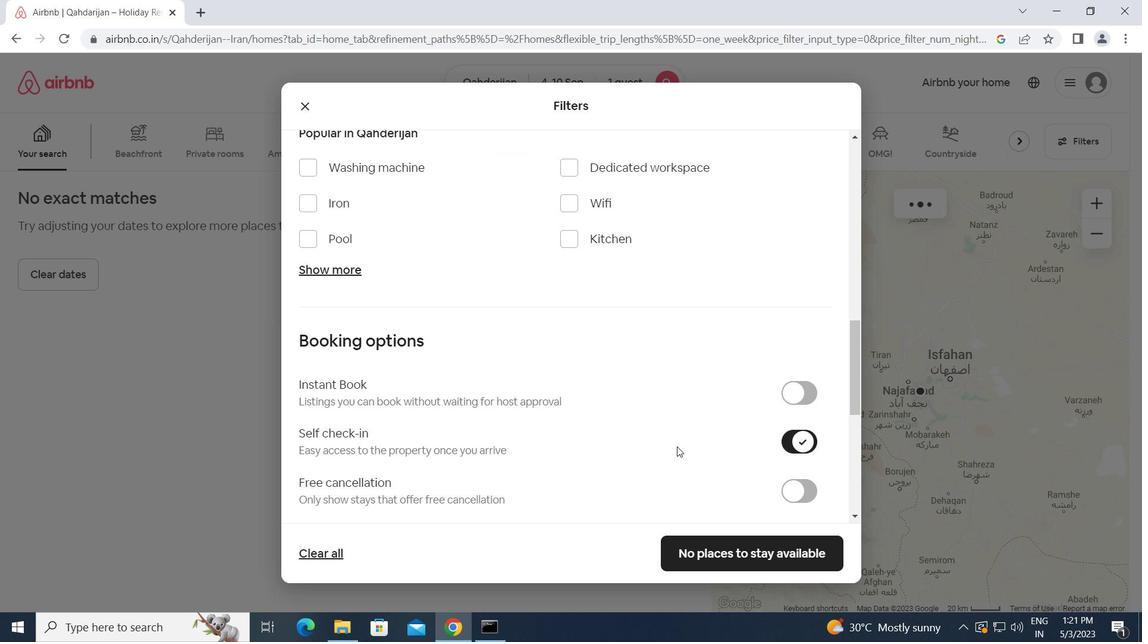 
Action: Mouse scrolled (612, 448) with delta (0, 0)
Screenshot: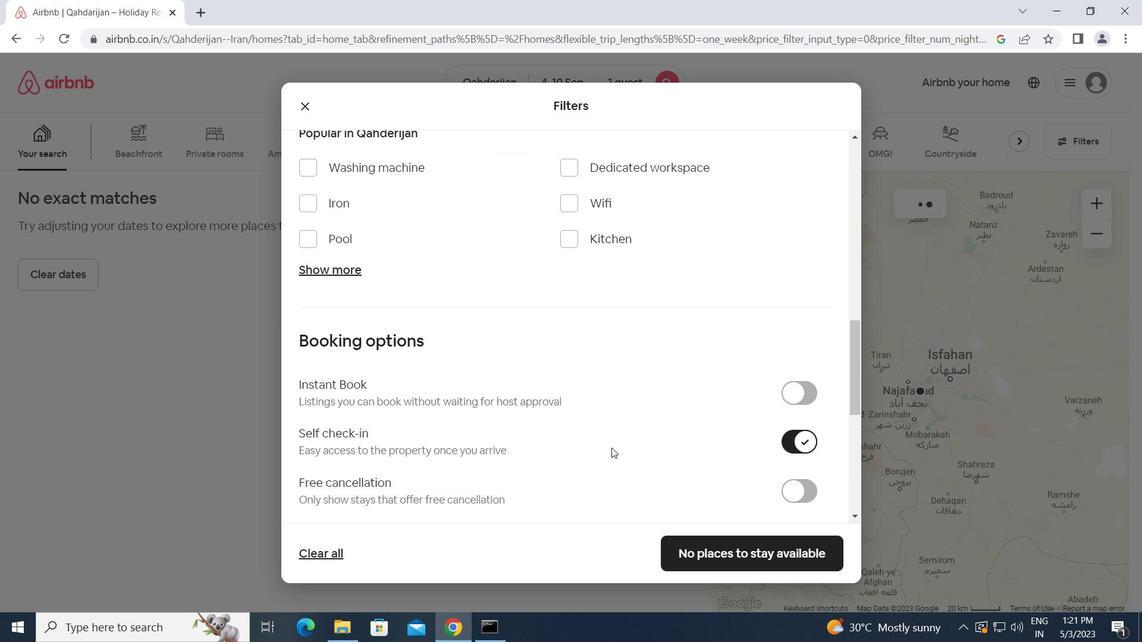 
Action: Mouse scrolled (612, 448) with delta (0, 0)
Screenshot: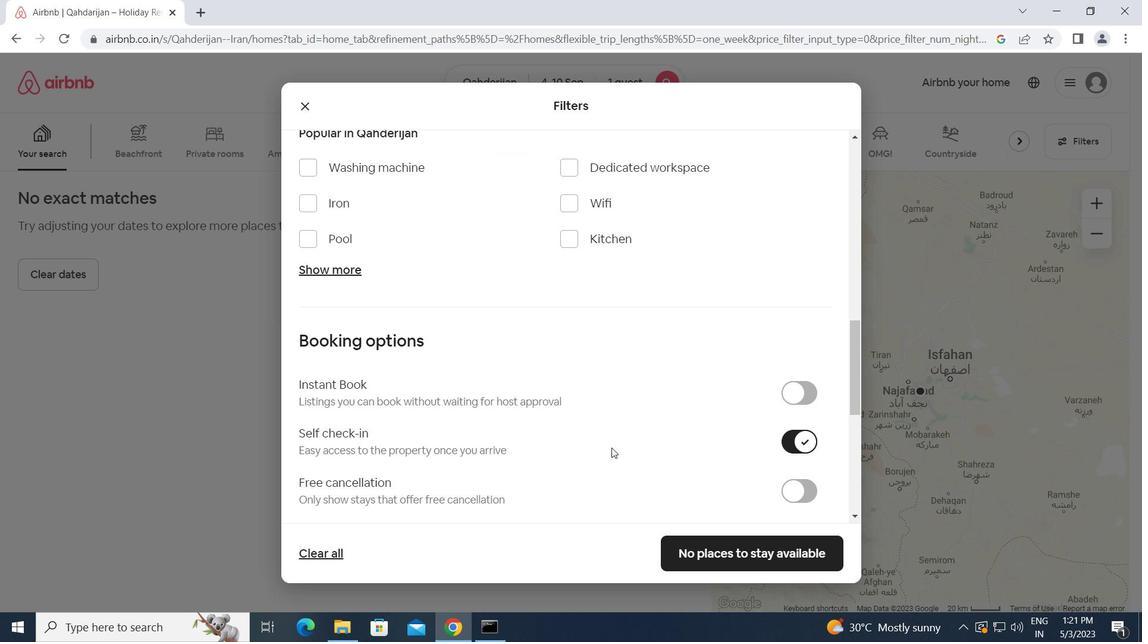 
Action: Mouse scrolled (612, 448) with delta (0, 0)
Screenshot: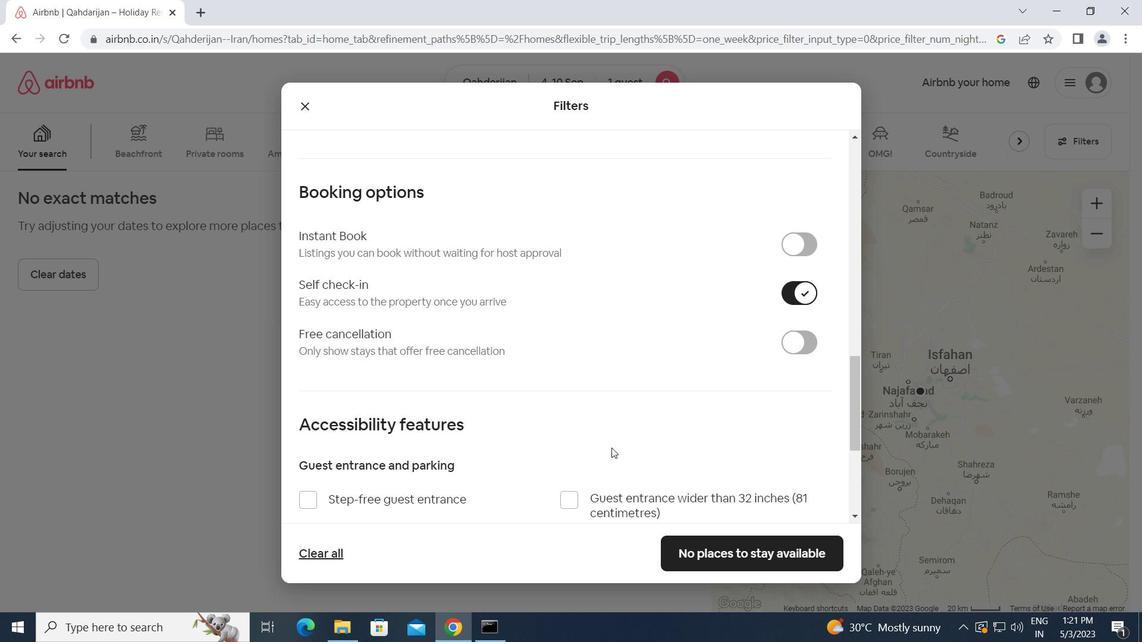 
Action: Mouse scrolled (612, 448) with delta (0, 0)
Screenshot: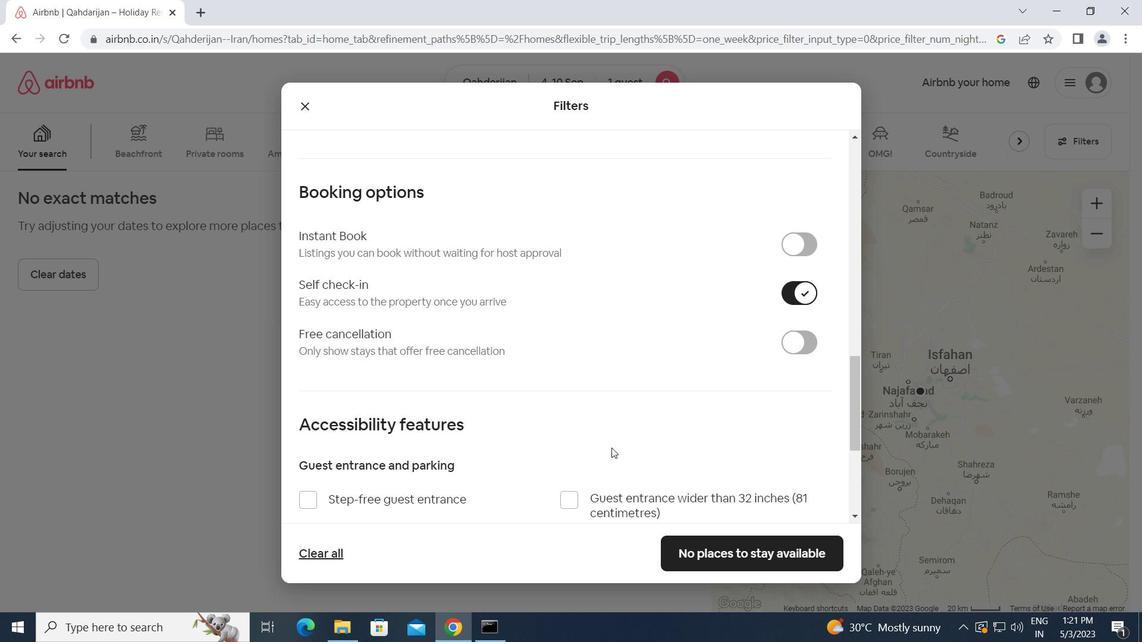 
Action: Mouse scrolled (612, 448) with delta (0, 0)
Screenshot: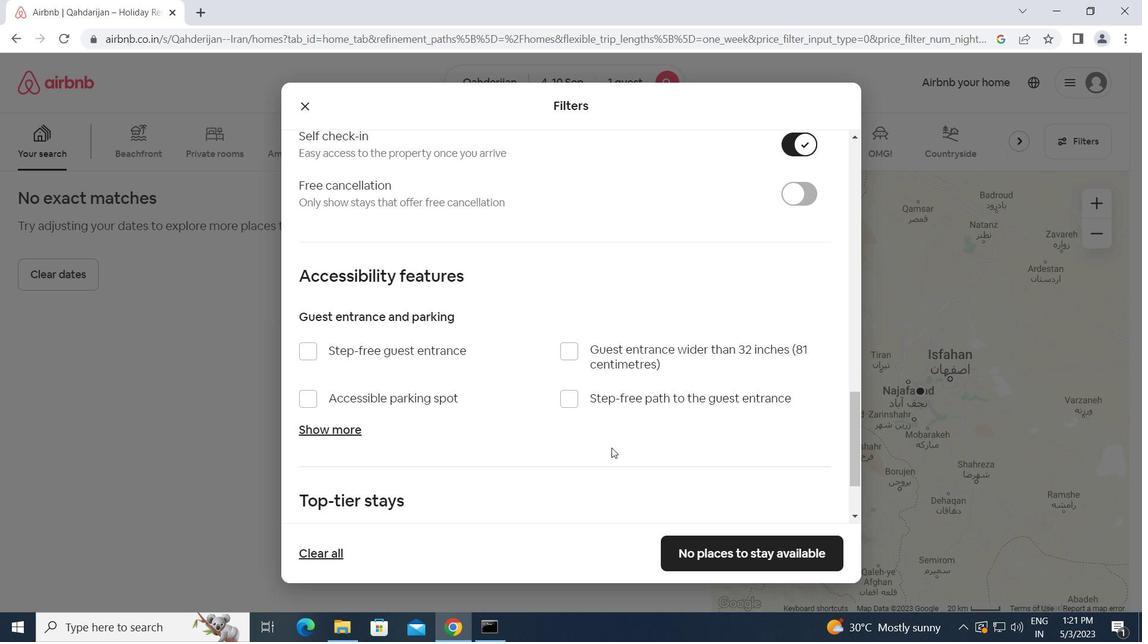 
Action: Mouse scrolled (612, 448) with delta (0, 0)
Screenshot: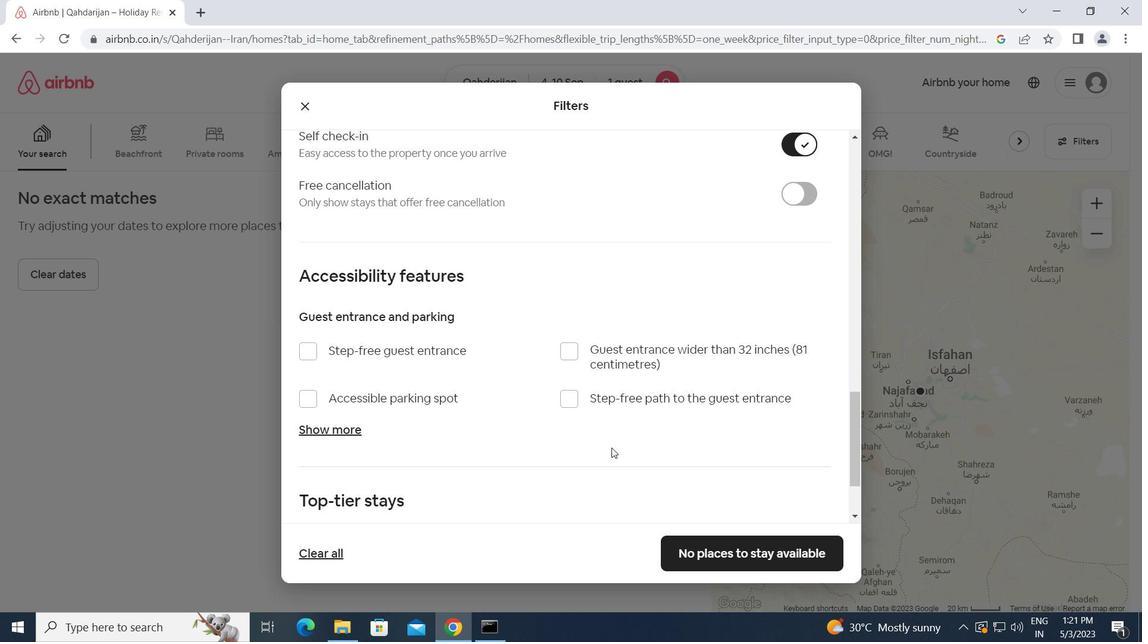 
Action: Mouse scrolled (612, 448) with delta (0, 0)
Screenshot: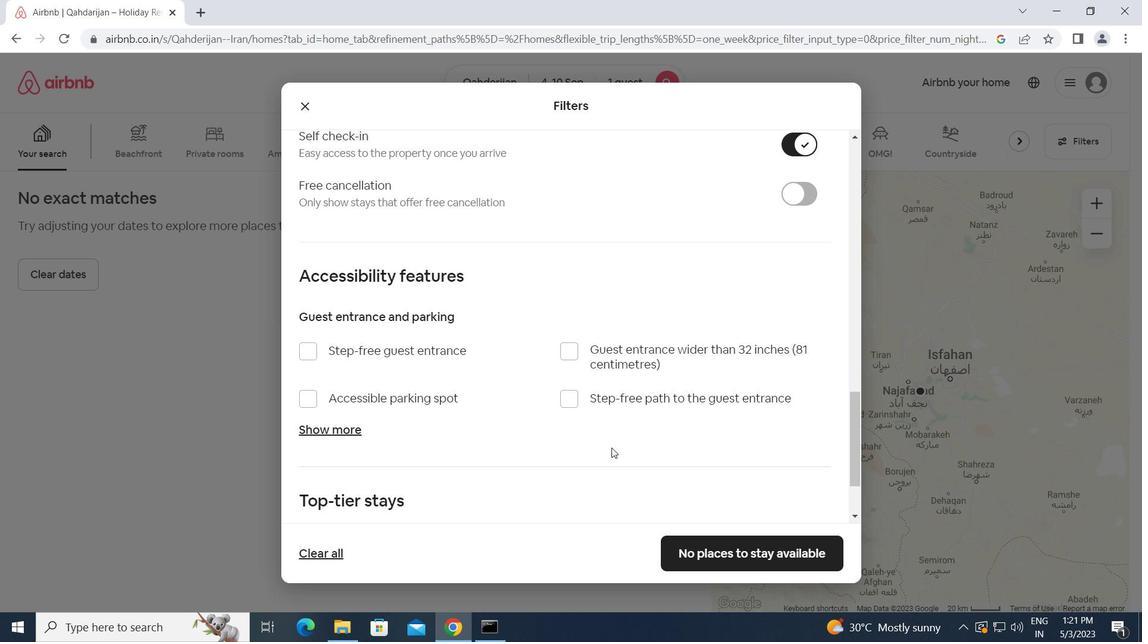 
Action: Mouse scrolled (612, 448) with delta (0, 0)
Screenshot: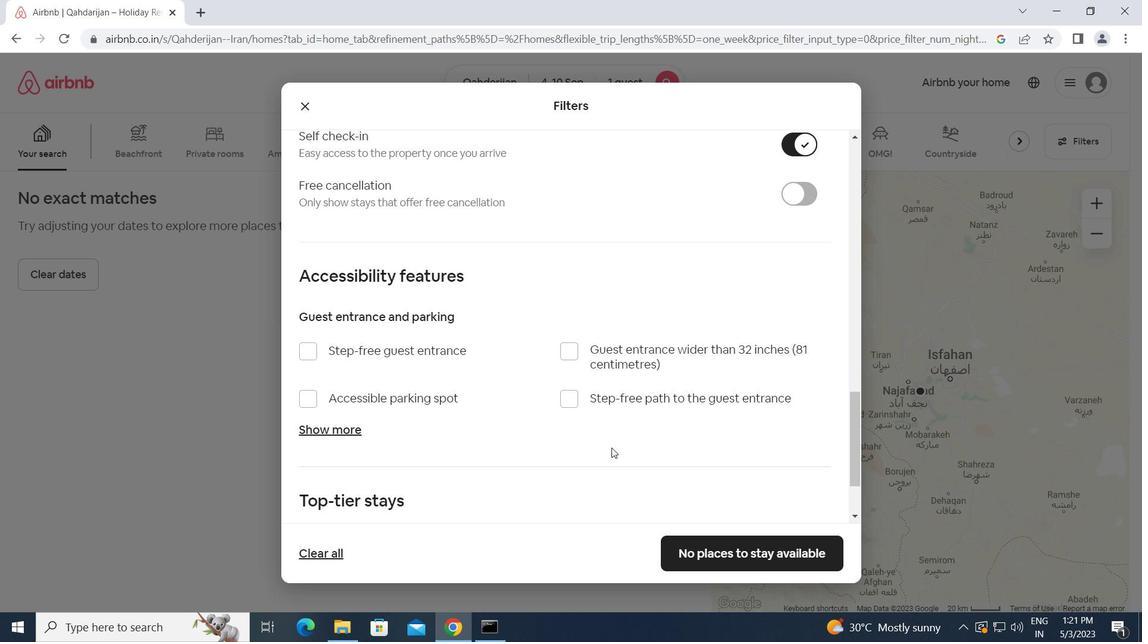
Action: Mouse scrolled (612, 448) with delta (0, 0)
Screenshot: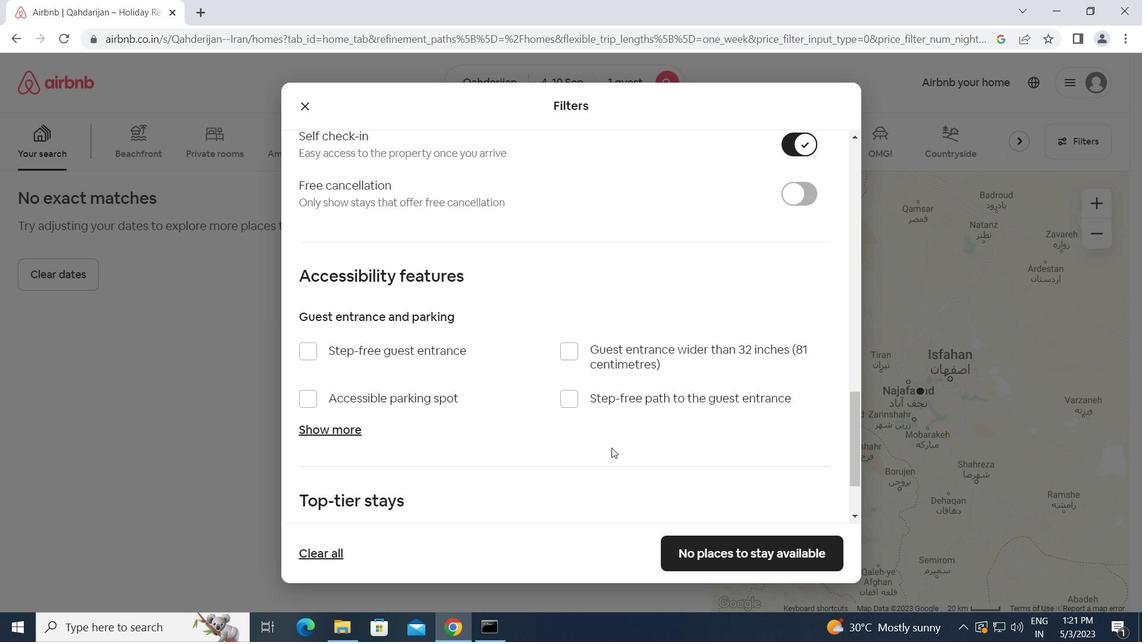 
Action: Mouse scrolled (612, 448) with delta (0, 0)
Screenshot: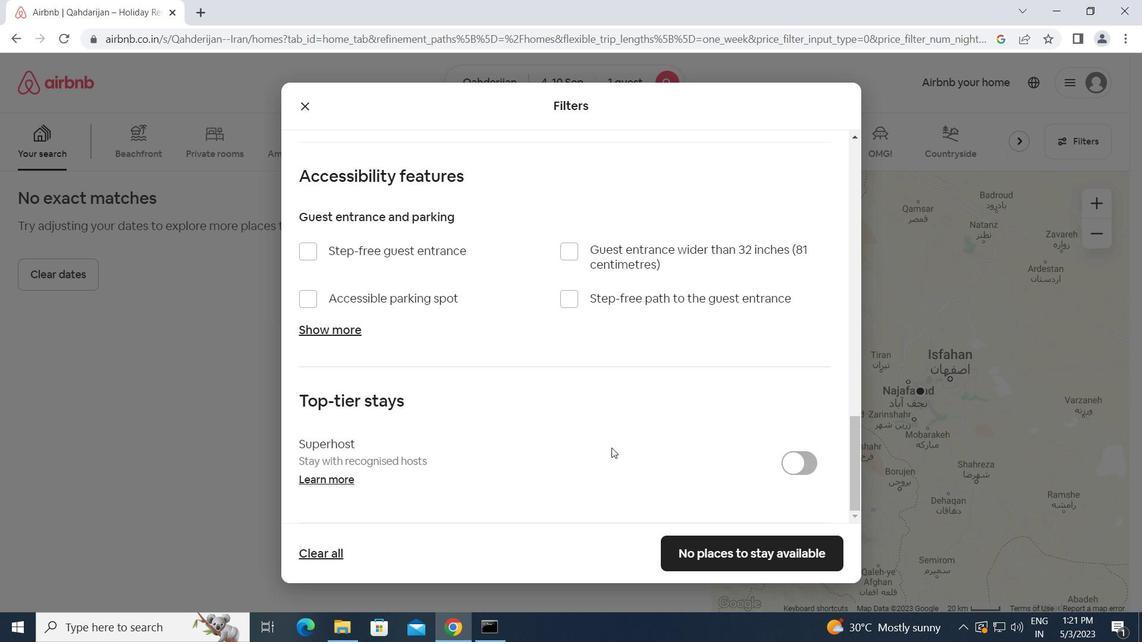 
Action: Mouse scrolled (612, 448) with delta (0, 0)
Screenshot: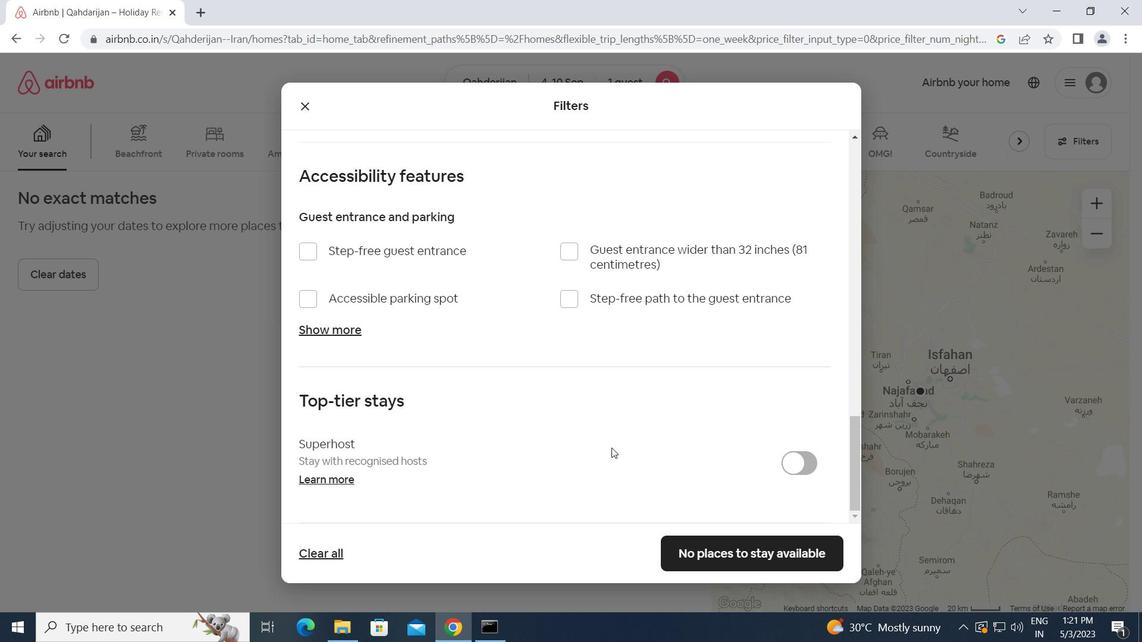 
Action: Mouse moved to (612, 448)
Screenshot: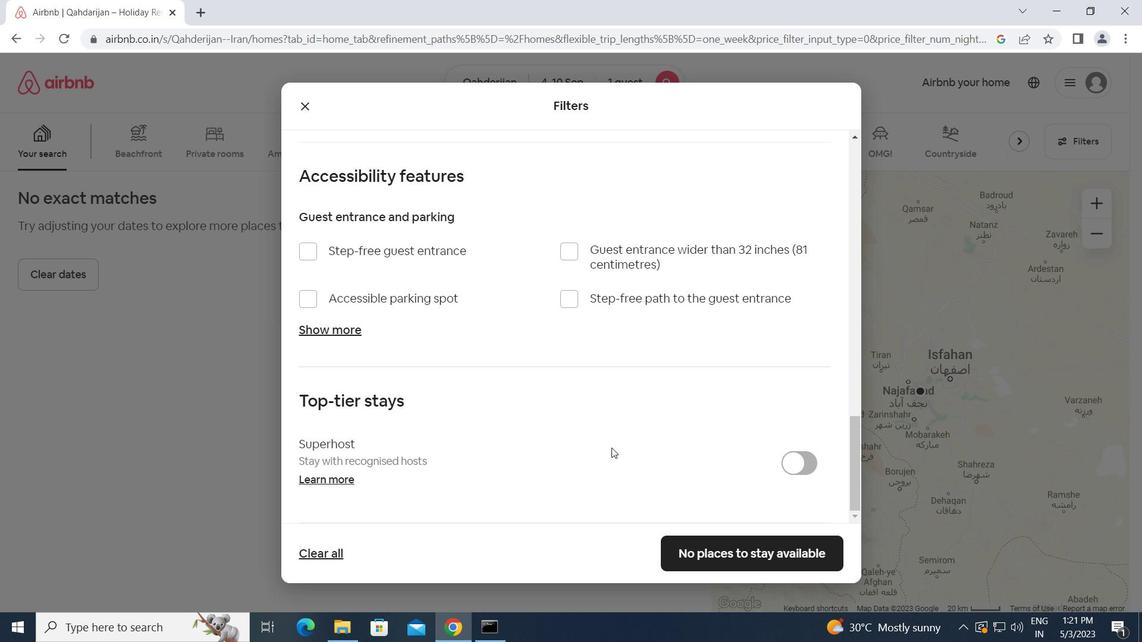 
Action: Mouse scrolled (612, 448) with delta (0, 0)
Screenshot: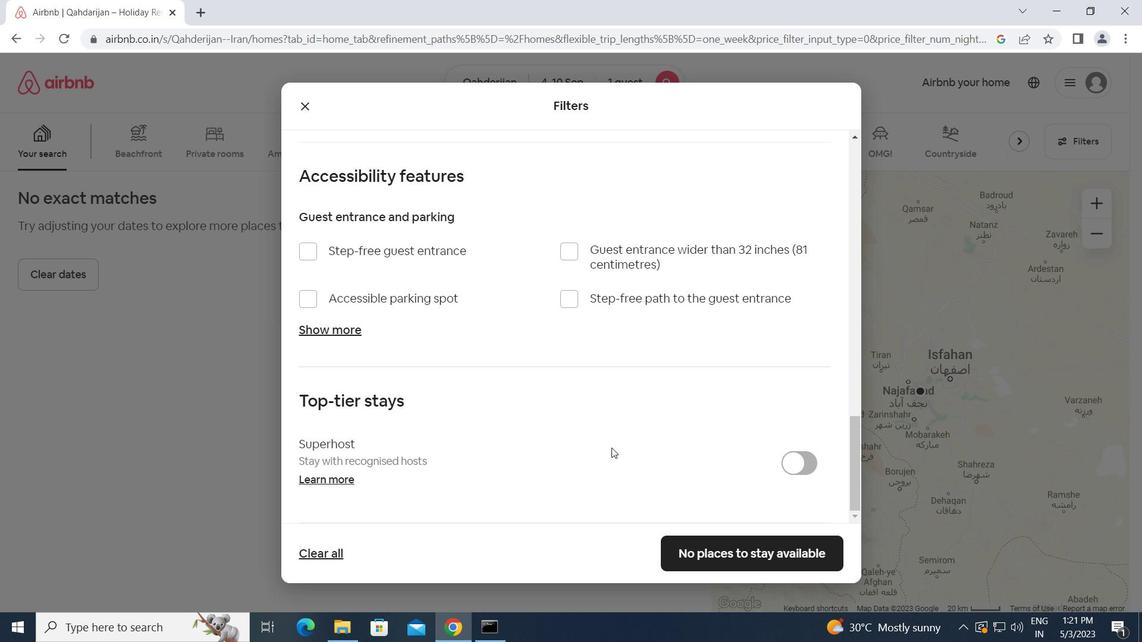 
Action: Mouse scrolled (612, 448) with delta (0, 0)
Screenshot: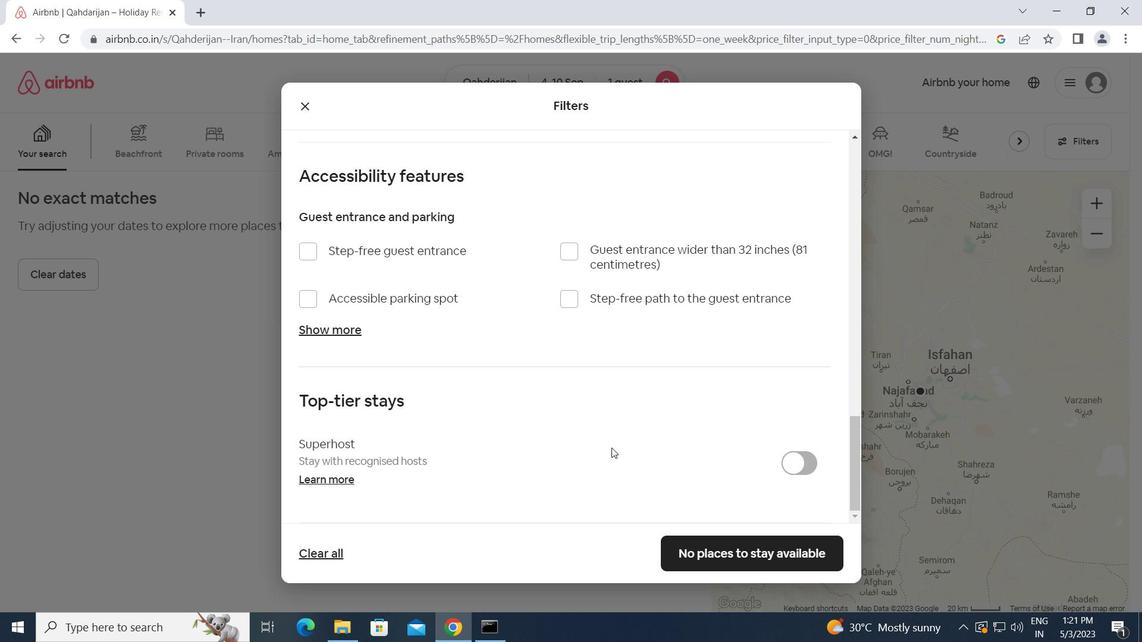 
Action: Mouse moved to (708, 551)
Screenshot: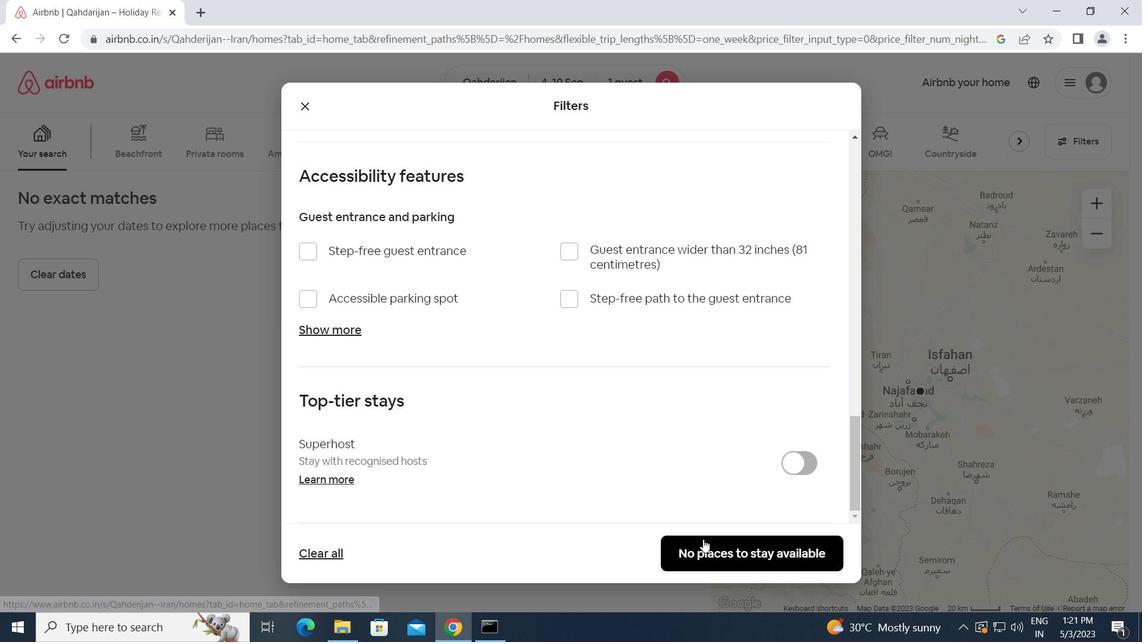 
Action: Mouse pressed left at (708, 551)
Screenshot: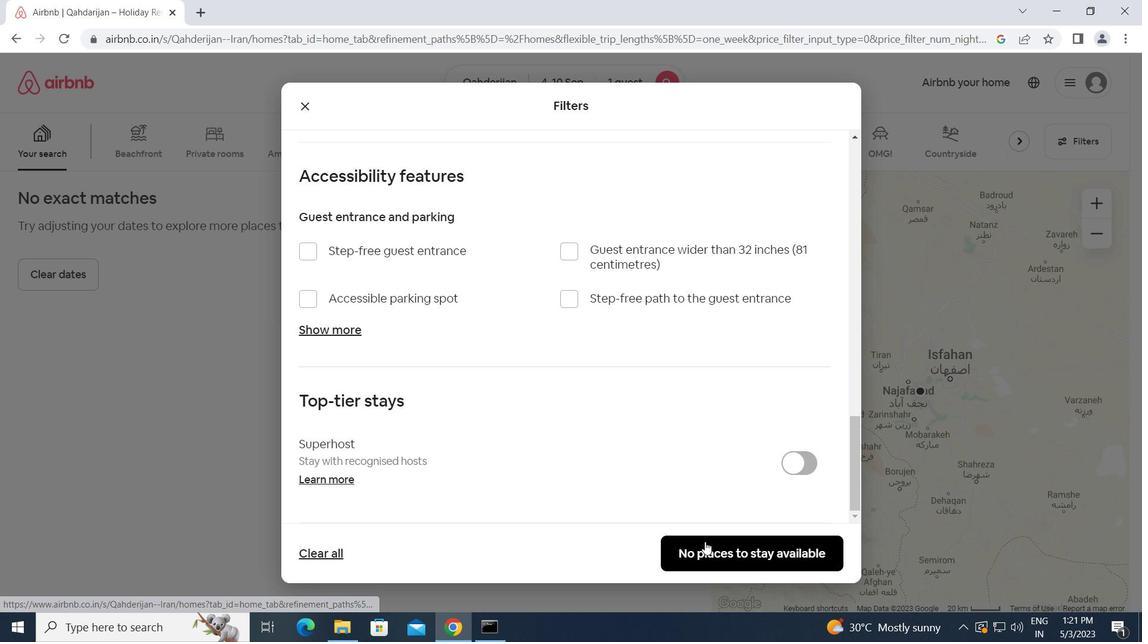 
Action: Mouse moved to (709, 551)
Screenshot: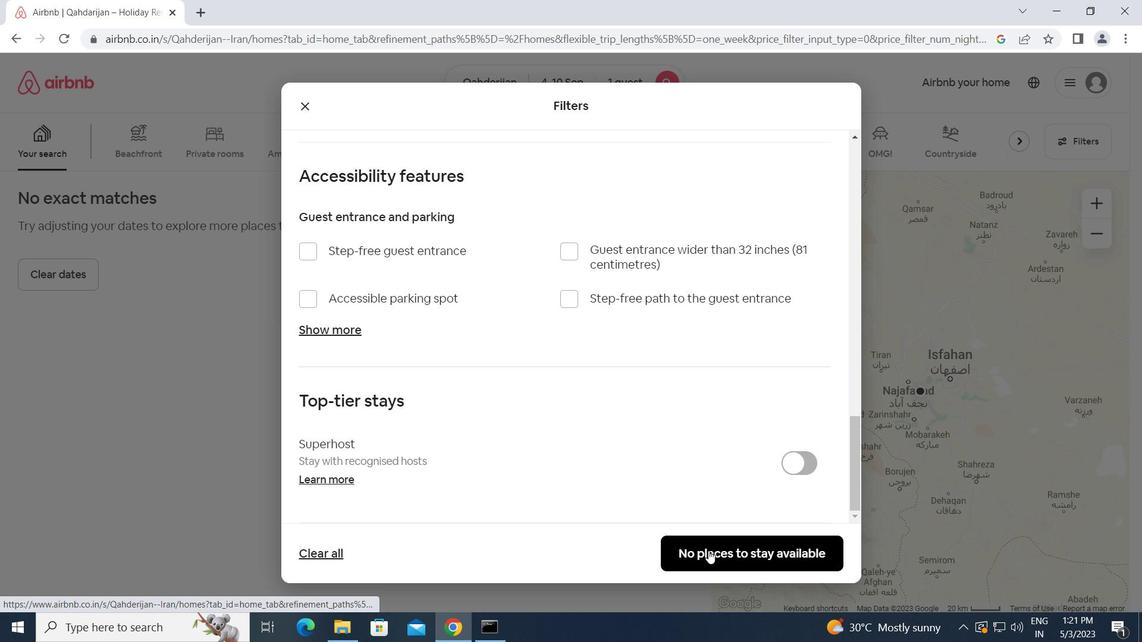 
